 Task: Find connections with filter location Rauma with filter topic #Workfromhomewith filter profile language French with filter current company Pharma Job Portal with filter school UKA TARSADIA UNIVERSITY with filter industry Transportation Programs with filter service category Immigration Law with filter keywords title CNA
Action: Mouse moved to (271, 213)
Screenshot: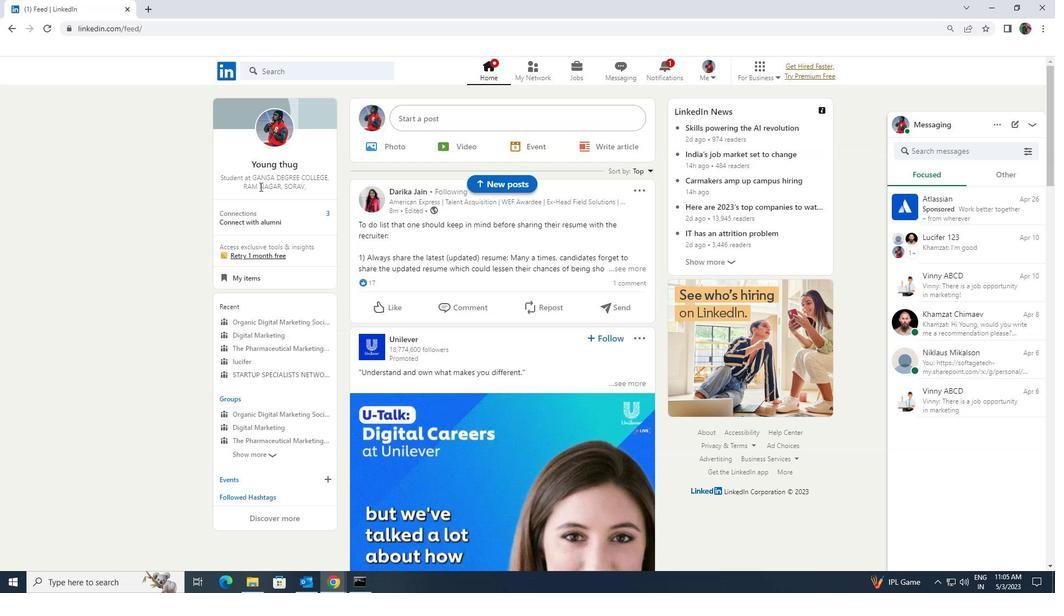 
Action: Mouse pressed left at (271, 213)
Screenshot: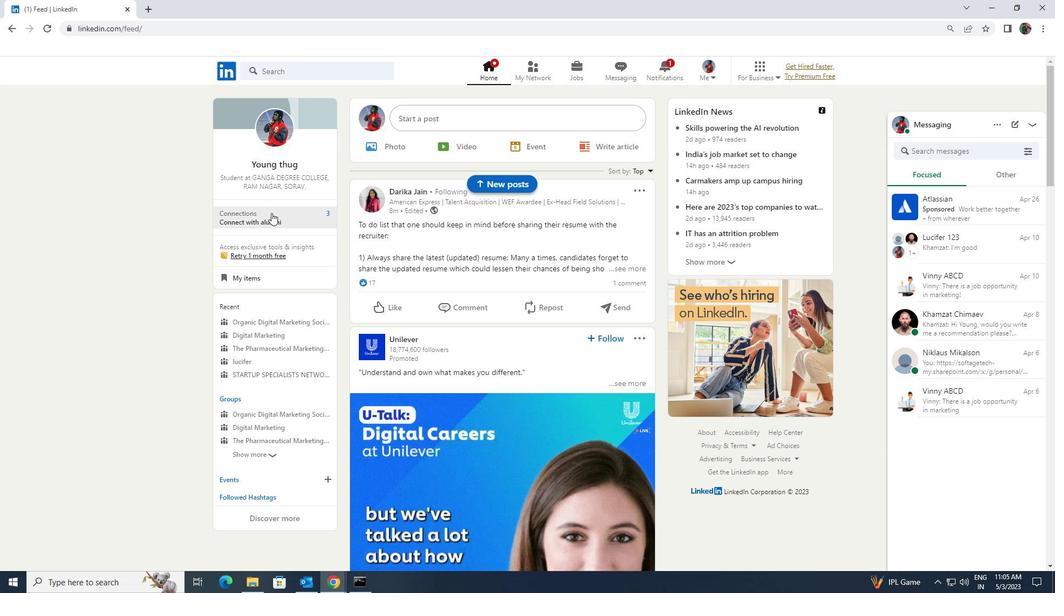 
Action: Mouse moved to (299, 130)
Screenshot: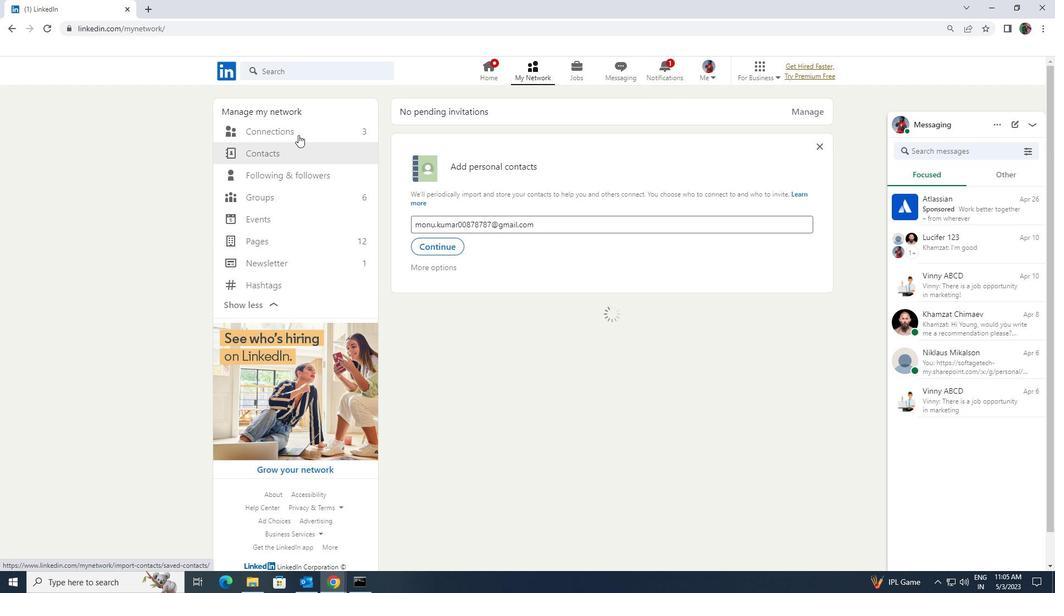 
Action: Mouse pressed left at (299, 130)
Screenshot: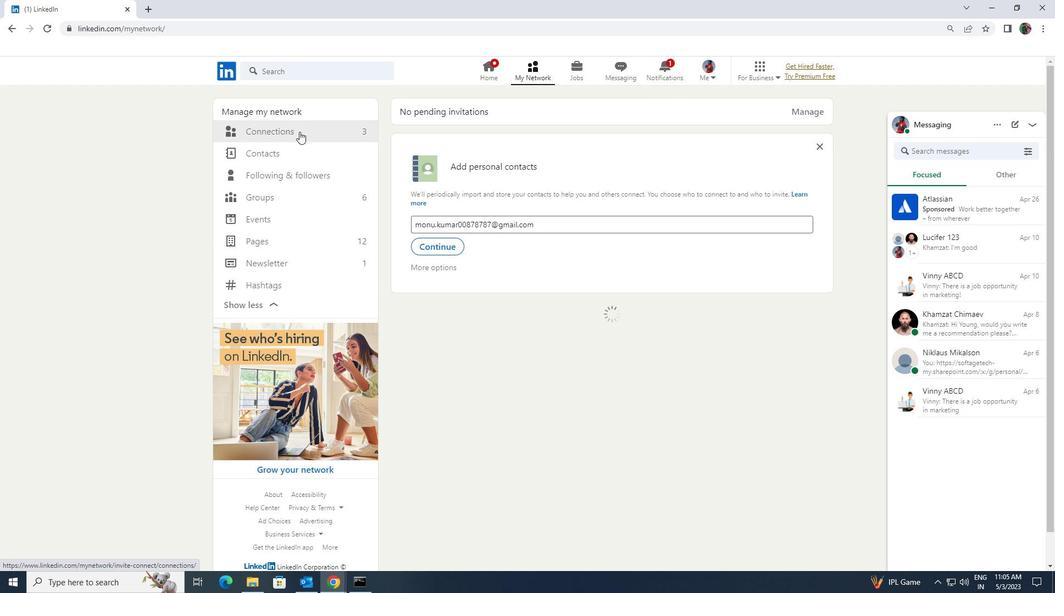 
Action: Mouse moved to (588, 135)
Screenshot: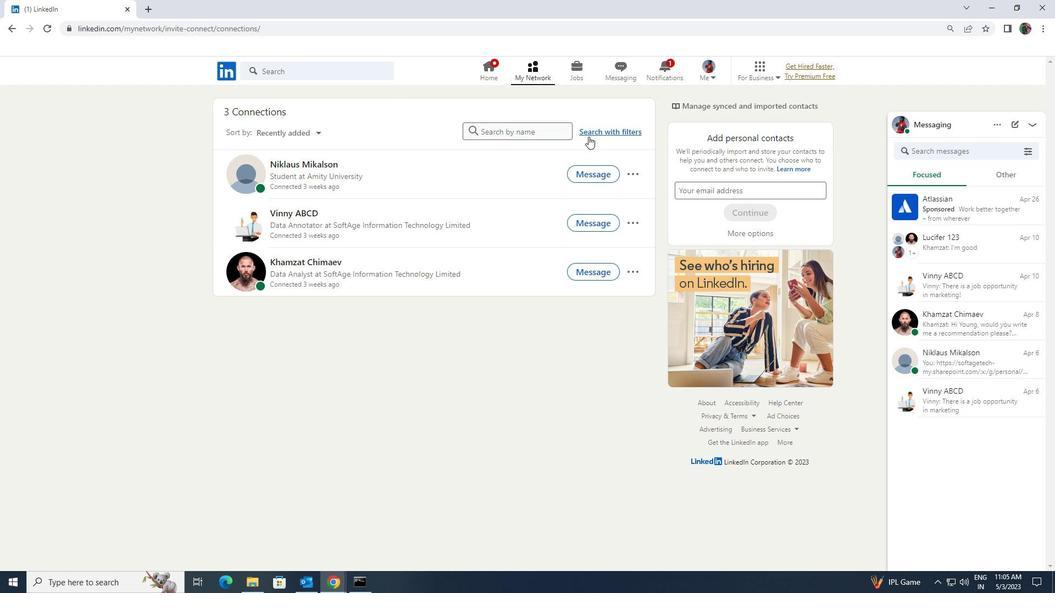 
Action: Mouse pressed left at (588, 135)
Screenshot: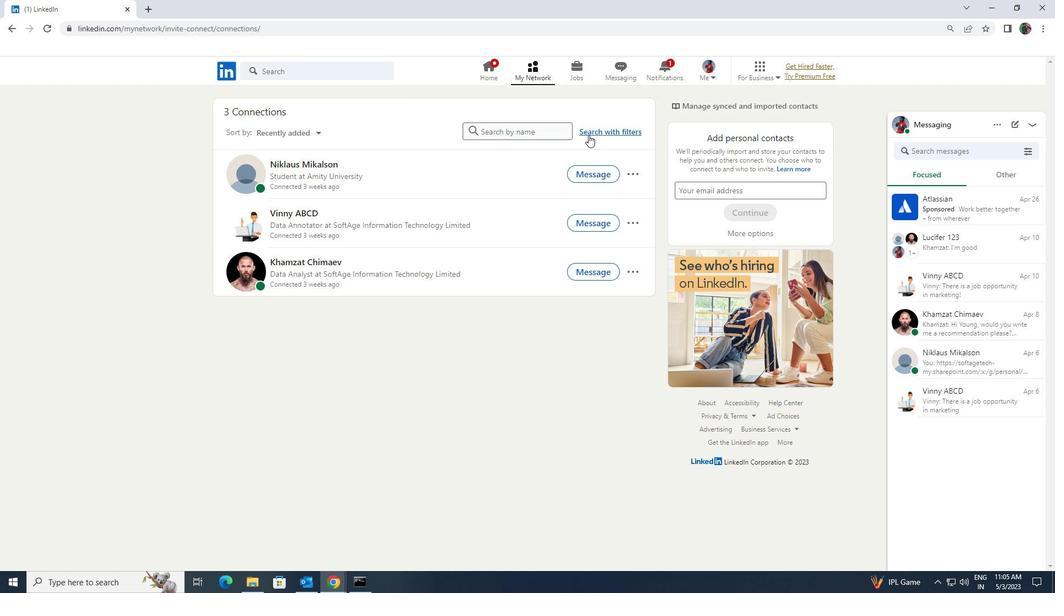 
Action: Mouse moved to (568, 104)
Screenshot: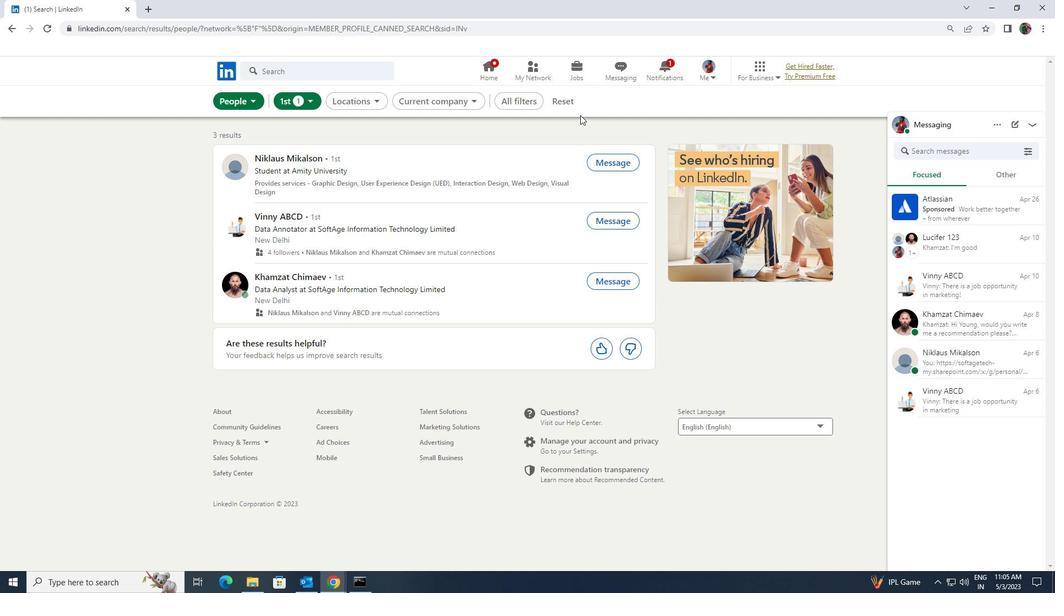 
Action: Mouse pressed left at (568, 104)
Screenshot: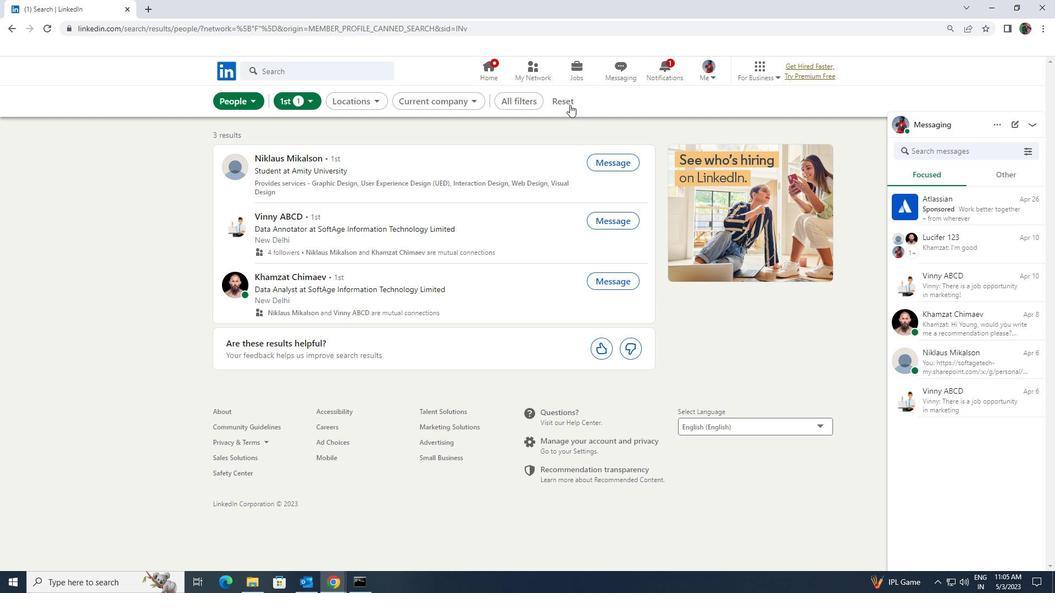 
Action: Mouse moved to (551, 101)
Screenshot: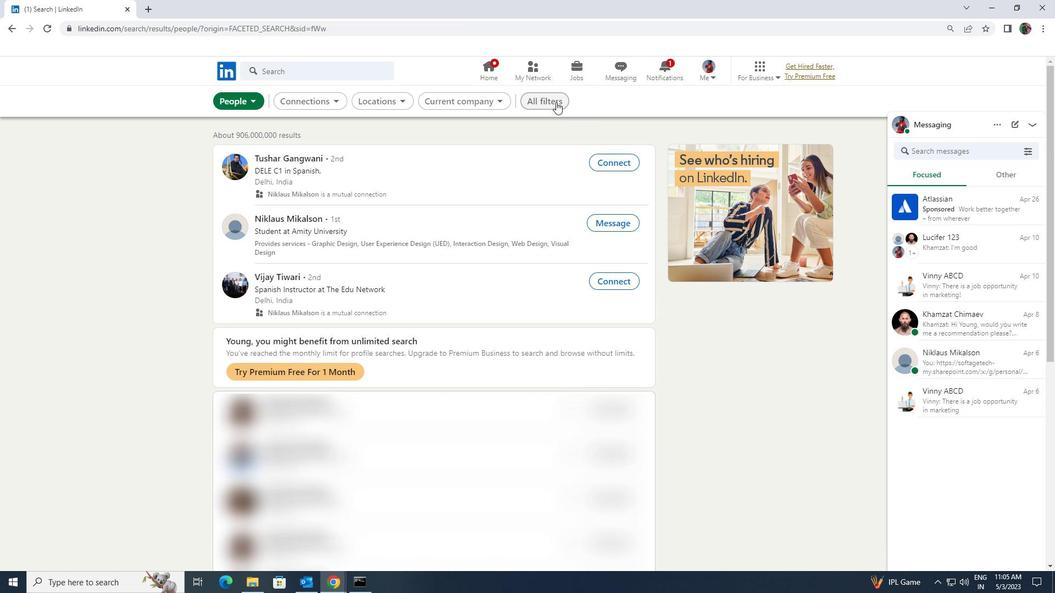 
Action: Mouse pressed left at (551, 101)
Screenshot: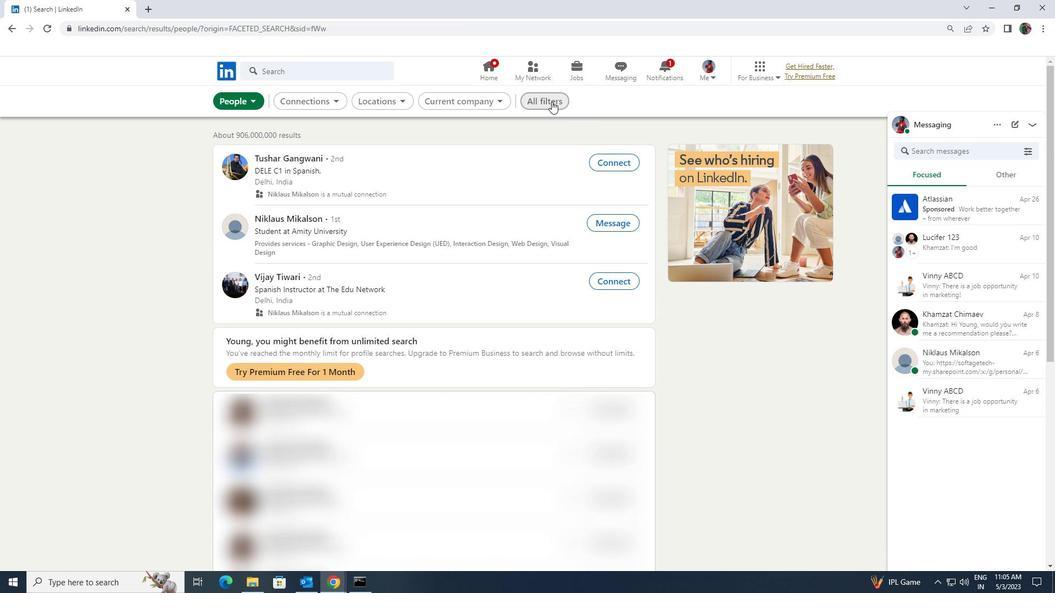 
Action: Mouse moved to (921, 436)
Screenshot: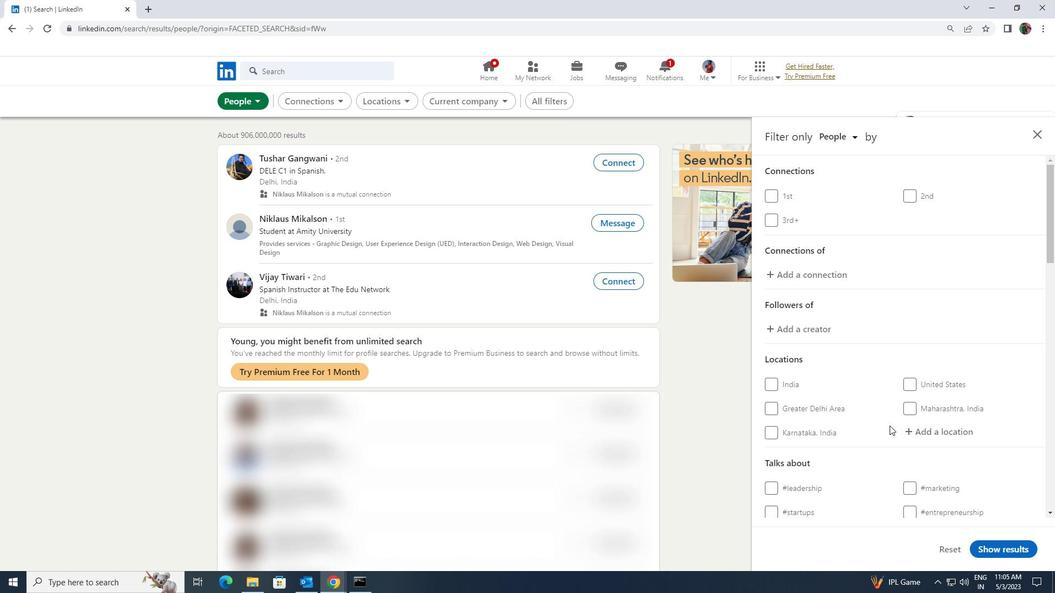 
Action: Mouse pressed left at (921, 436)
Screenshot: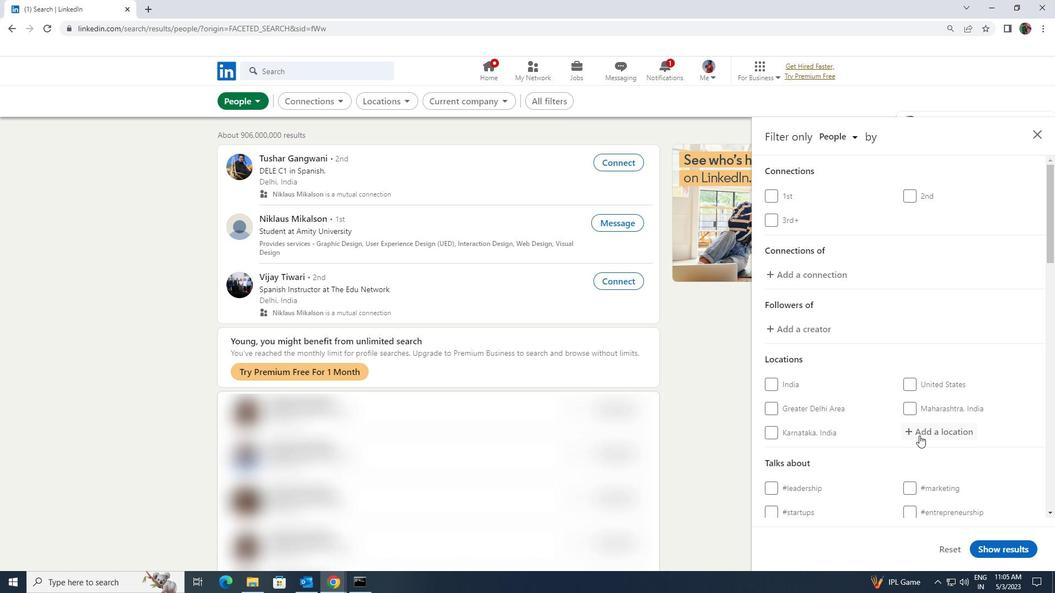 
Action: Key pressed <Key.shift><Key.shift>RAUMA
Screenshot: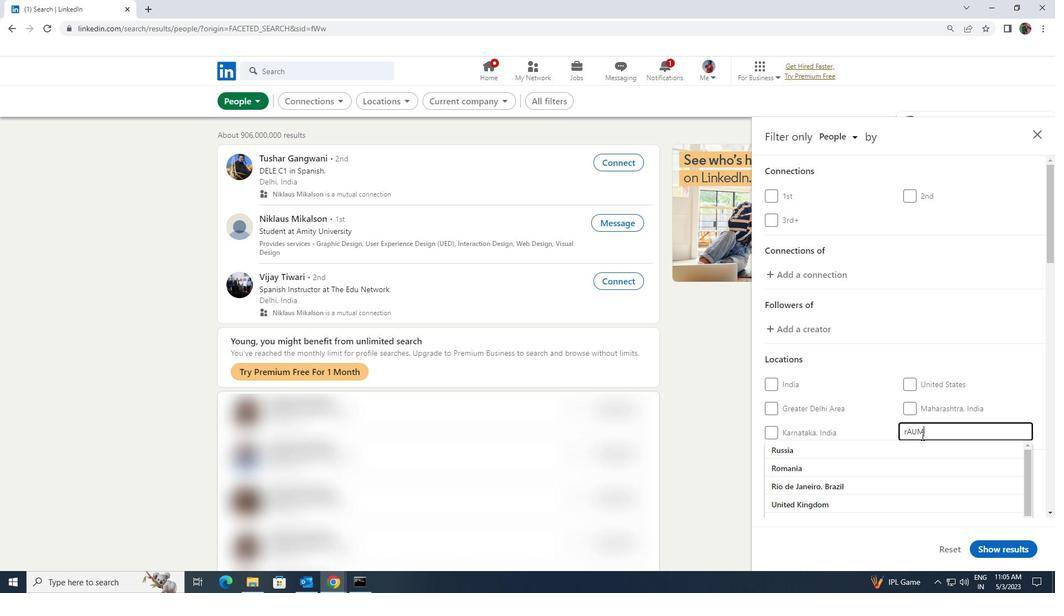 
Action: Mouse moved to (918, 444)
Screenshot: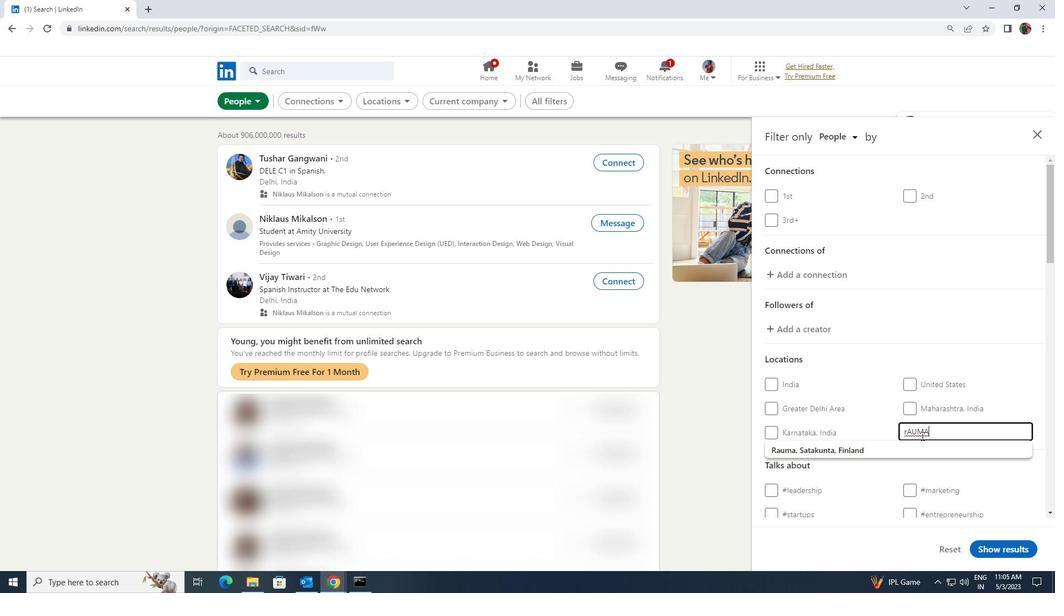 
Action: Mouse pressed left at (918, 444)
Screenshot: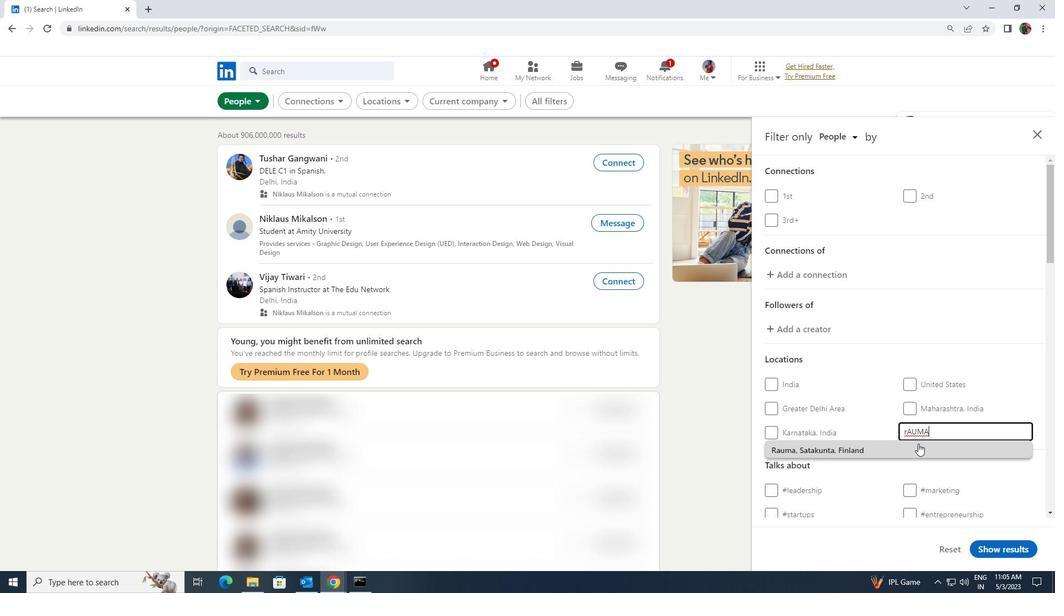 
Action: Mouse scrolled (918, 443) with delta (0, 0)
Screenshot: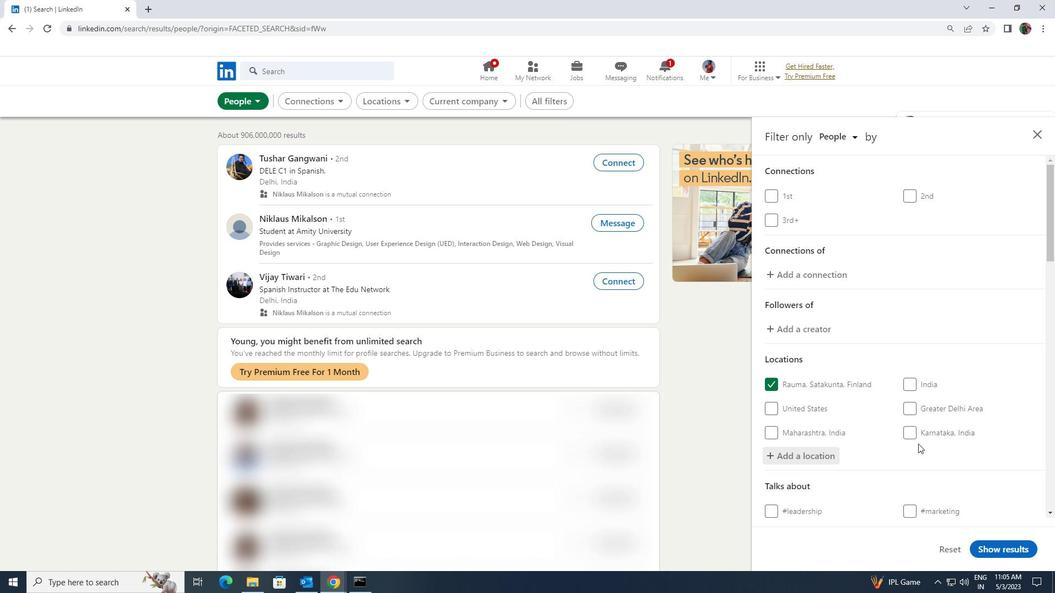 
Action: Mouse scrolled (918, 443) with delta (0, 0)
Screenshot: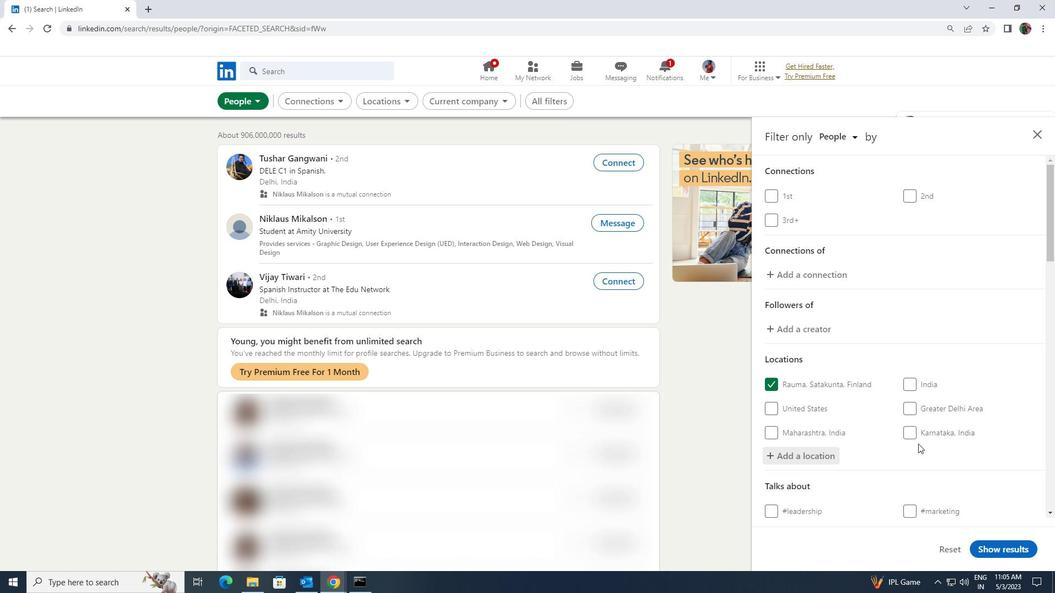 
Action: Mouse moved to (917, 444)
Screenshot: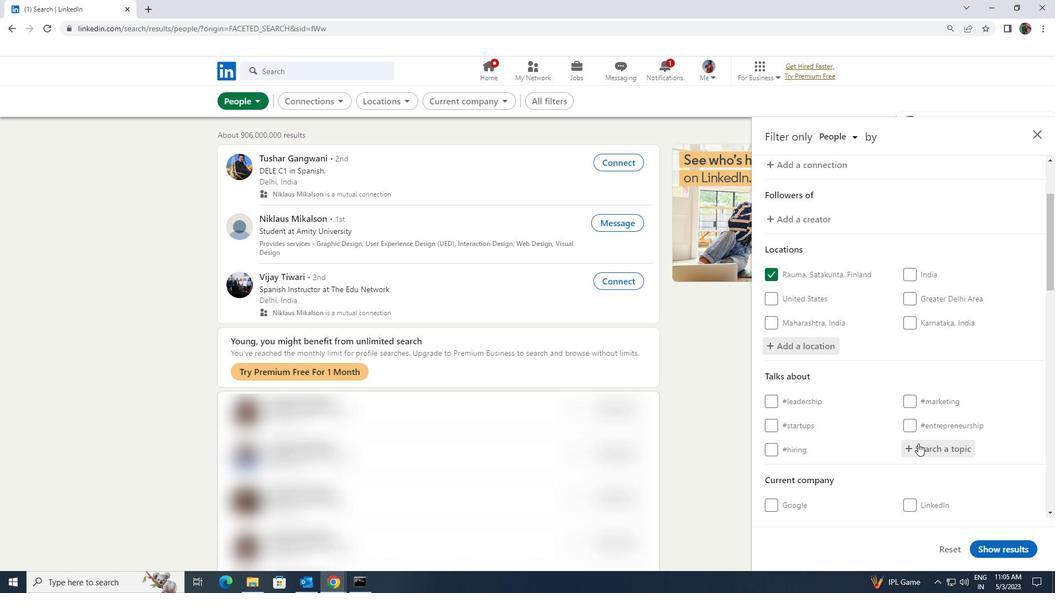 
Action: Mouse pressed left at (917, 444)
Screenshot: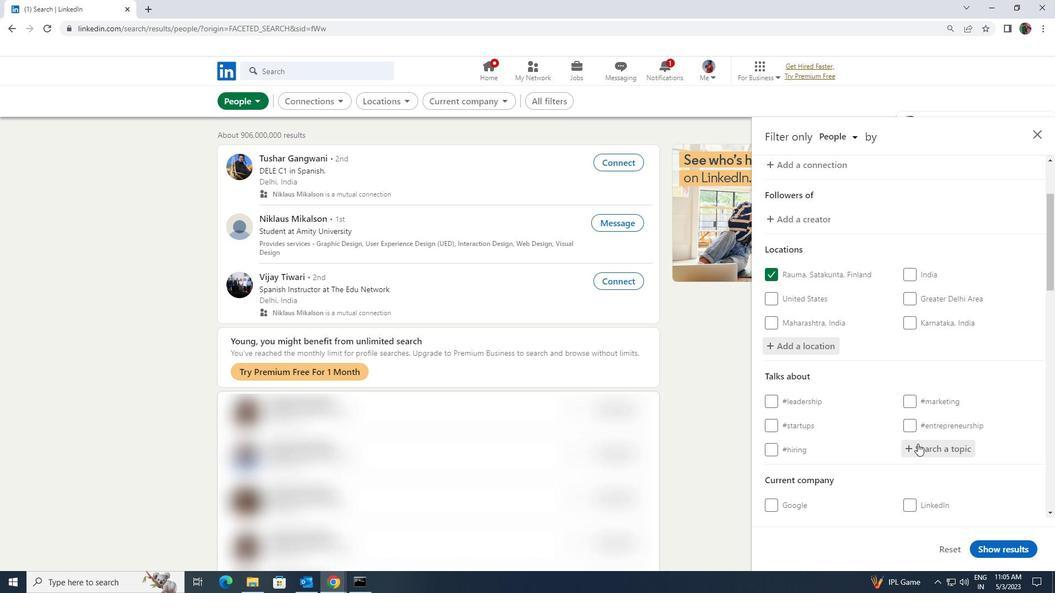 
Action: Key pressed <Key.caps_lock><Key.shift><Key.shift><Key.shift><Key.shift><Key.shift>WORKHO<Key.backspace><Key.backspace>FROM
Screenshot: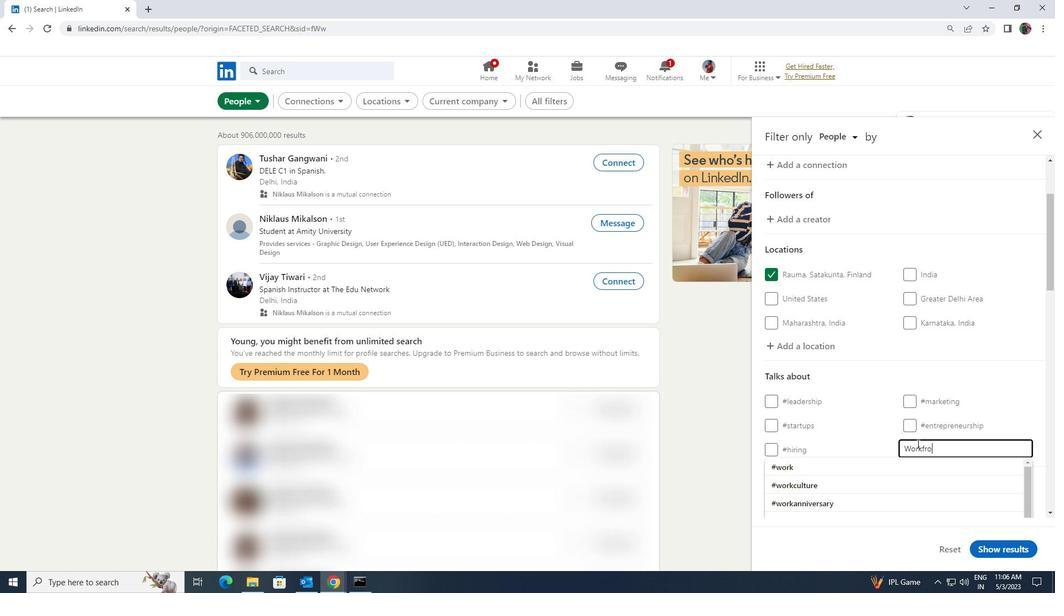 
Action: Mouse moved to (889, 473)
Screenshot: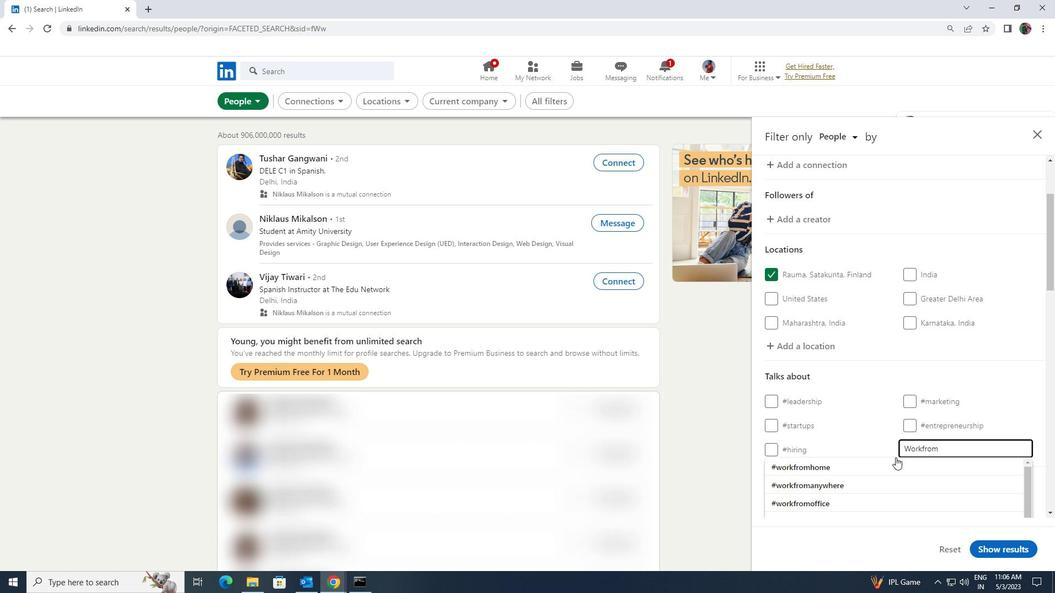 
Action: Mouse pressed left at (889, 473)
Screenshot: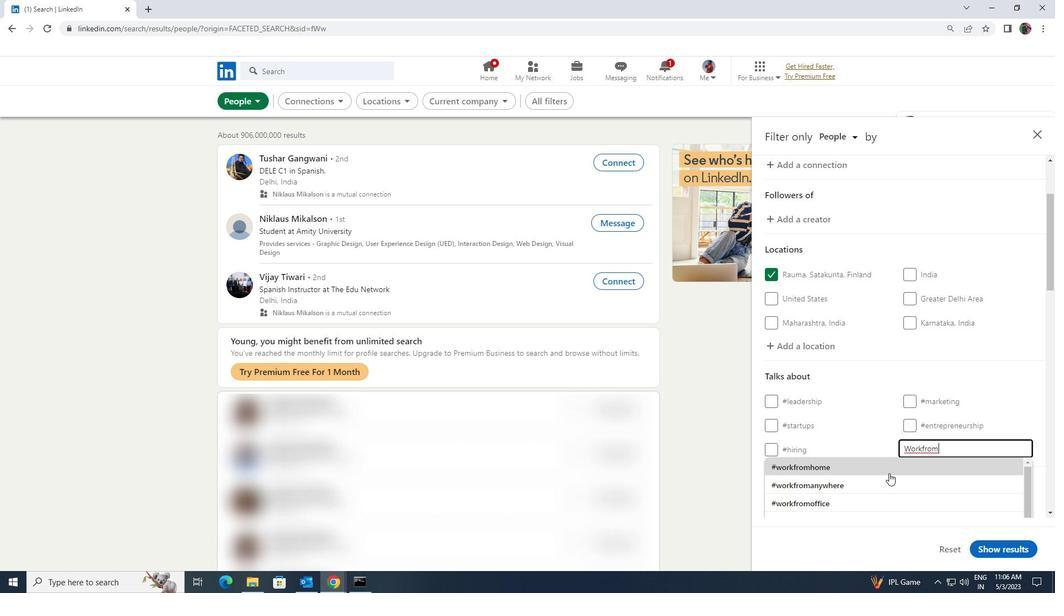 
Action: Mouse scrolled (889, 473) with delta (0, 0)
Screenshot: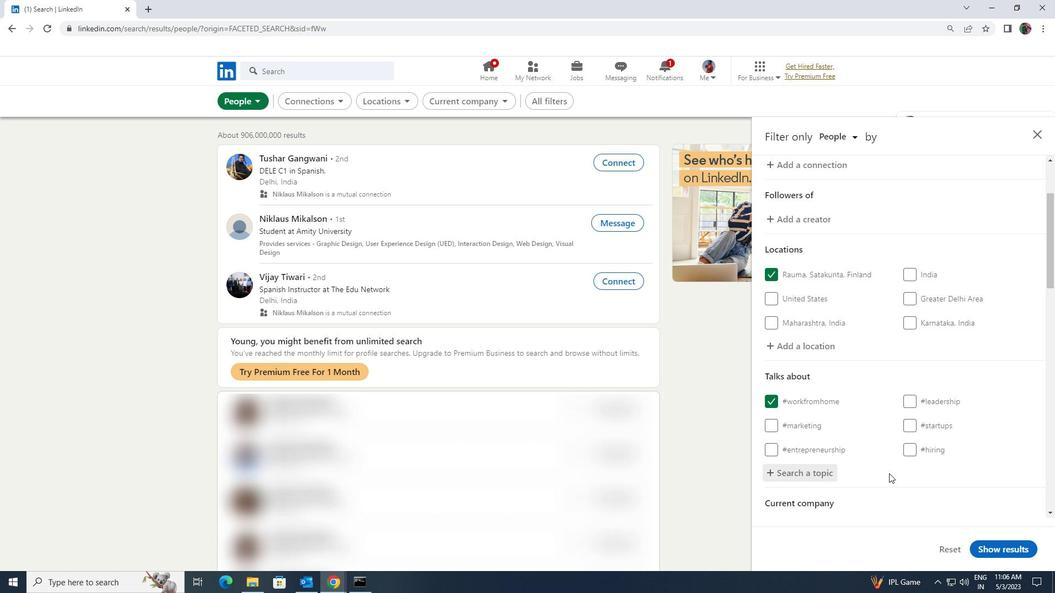 
Action: Mouse scrolled (889, 473) with delta (0, 0)
Screenshot: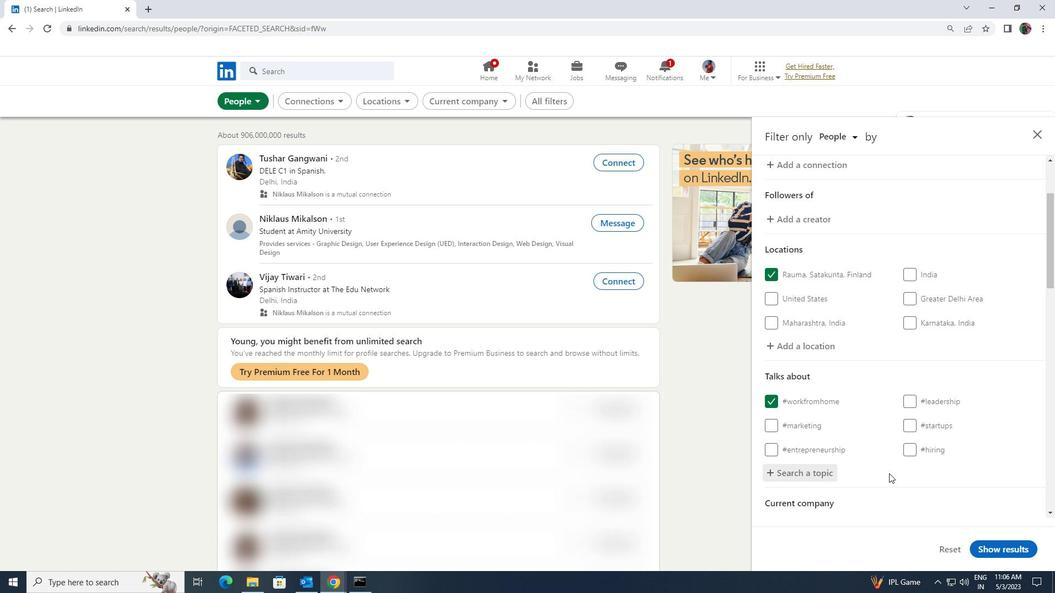
Action: Mouse scrolled (889, 473) with delta (0, 0)
Screenshot: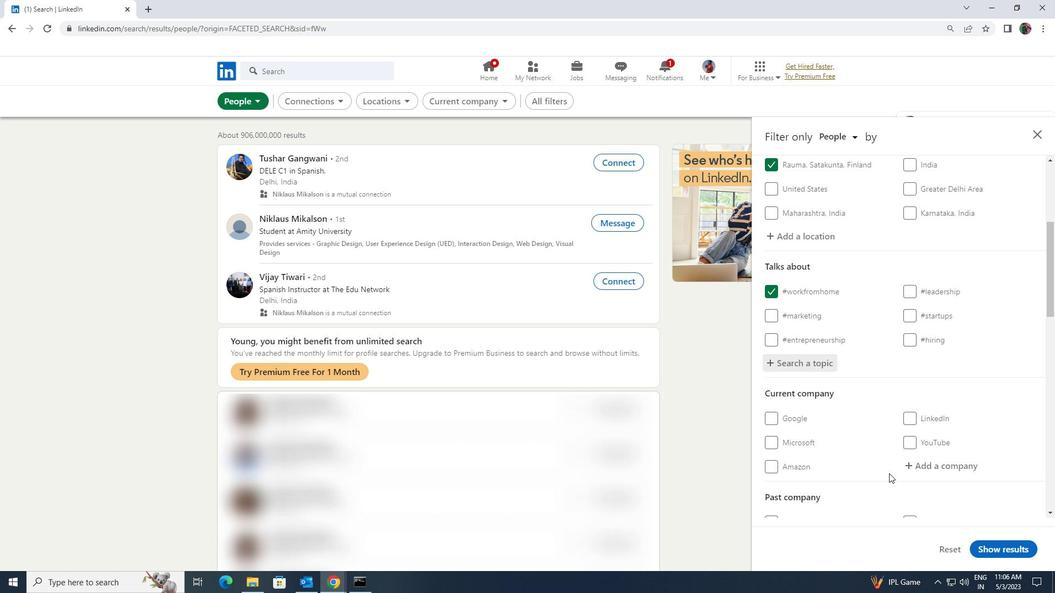 
Action: Mouse scrolled (889, 473) with delta (0, 0)
Screenshot: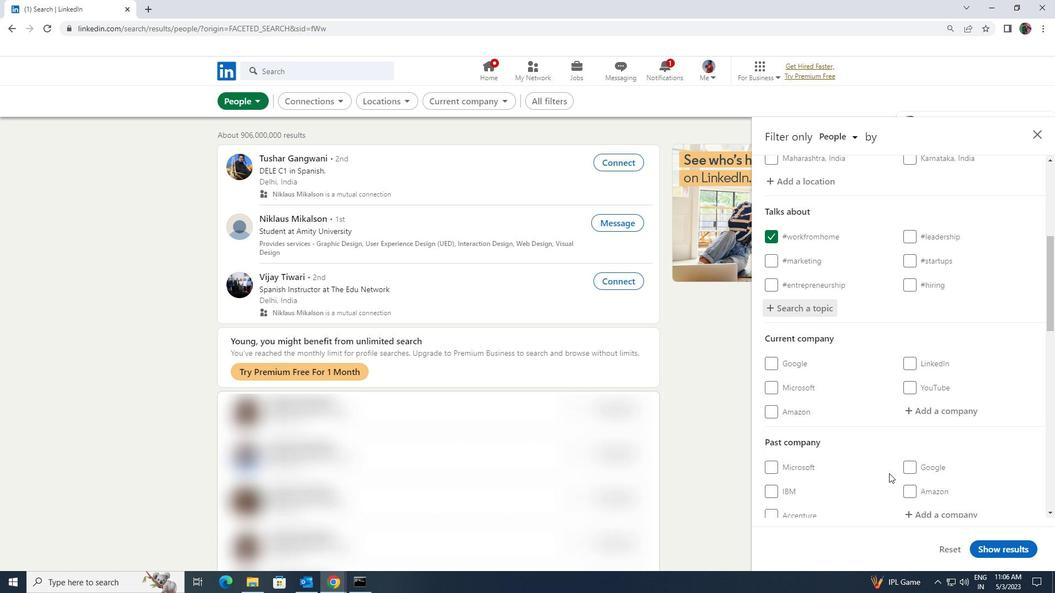
Action: Mouse scrolled (889, 473) with delta (0, 0)
Screenshot: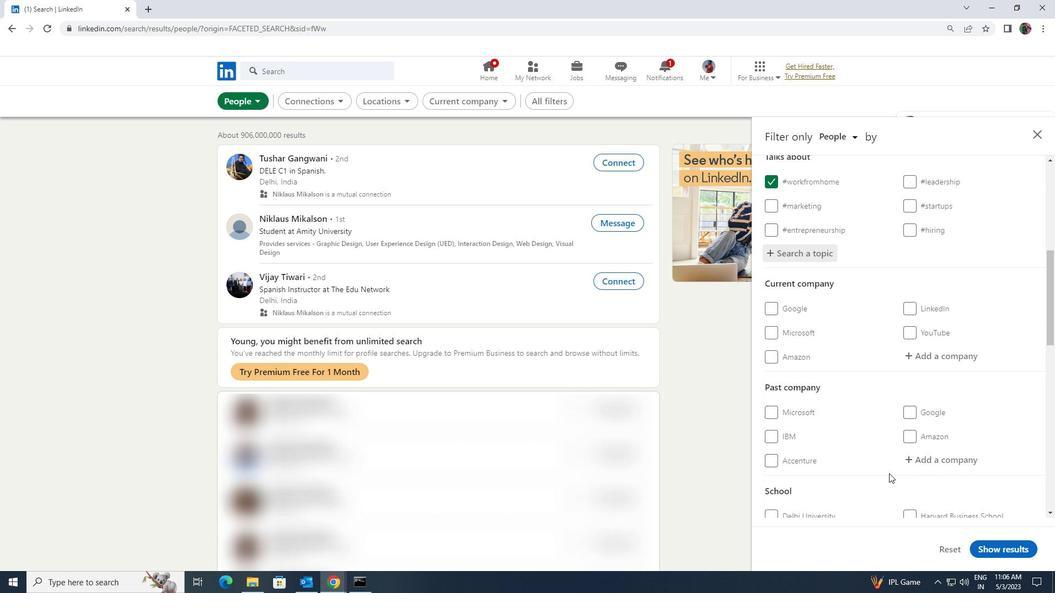 
Action: Mouse scrolled (889, 473) with delta (0, 0)
Screenshot: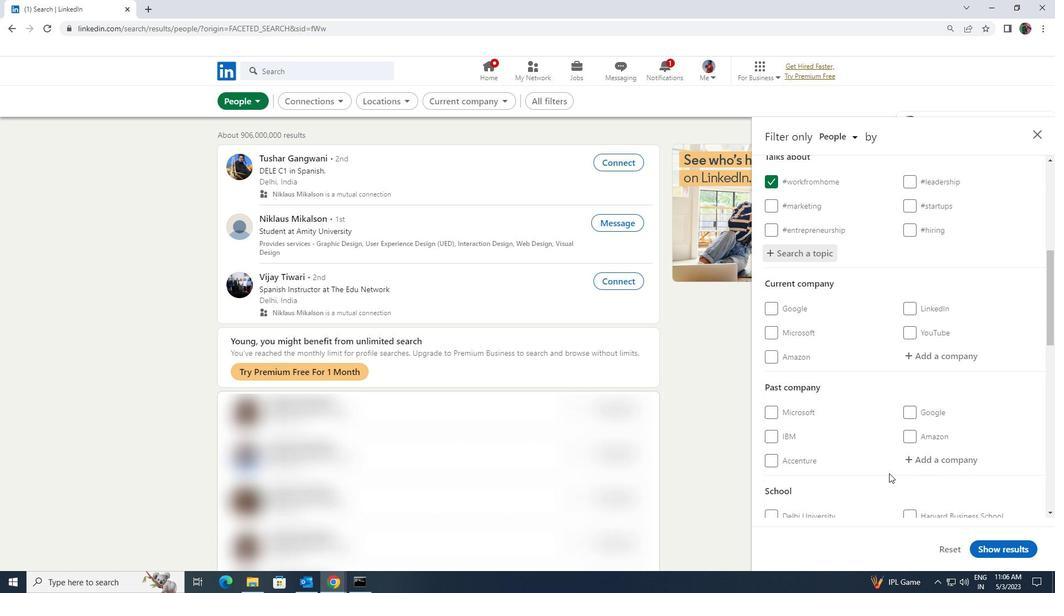 
Action: Mouse scrolled (889, 473) with delta (0, 0)
Screenshot: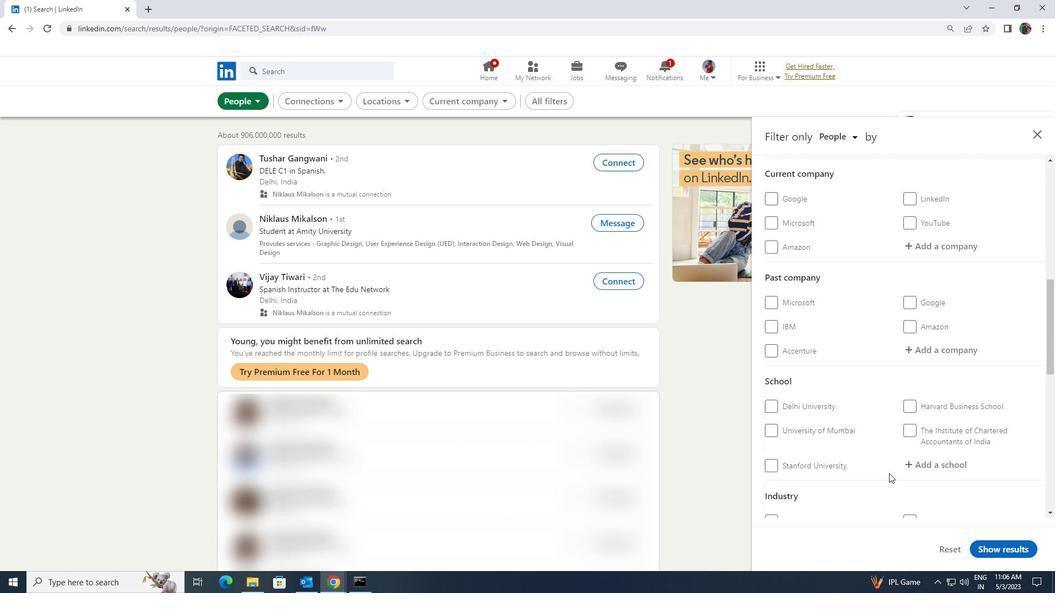 
Action: Mouse scrolled (889, 473) with delta (0, 0)
Screenshot: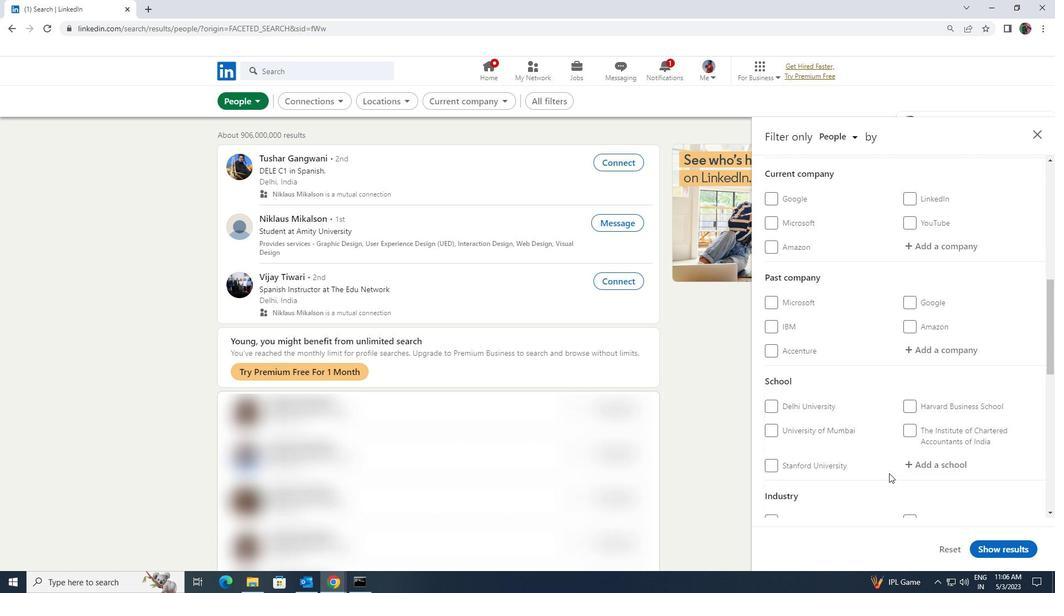
Action: Mouse scrolled (889, 473) with delta (0, 0)
Screenshot: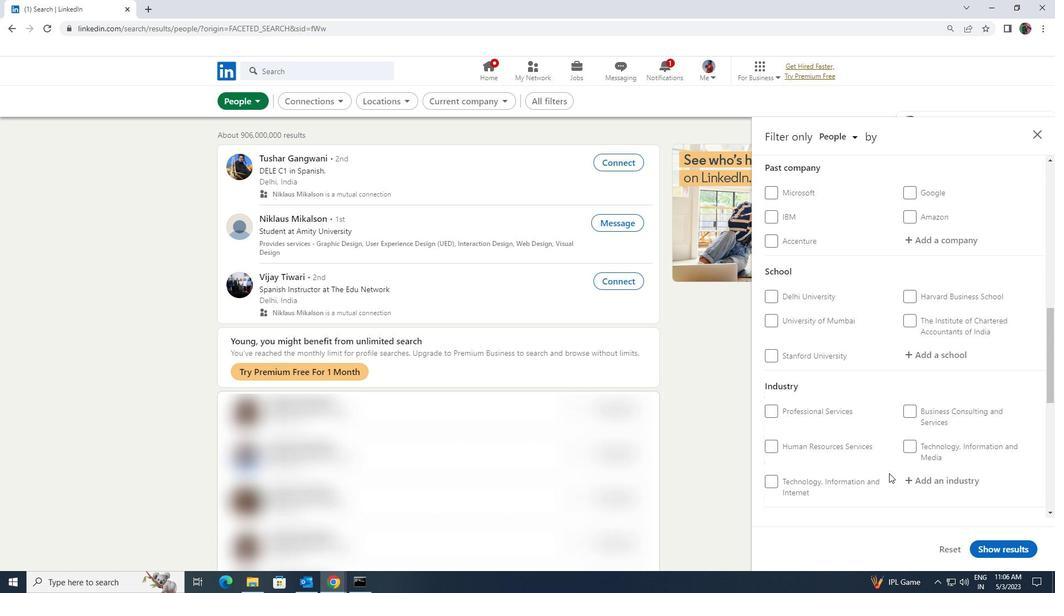 
Action: Mouse scrolled (889, 473) with delta (0, 0)
Screenshot: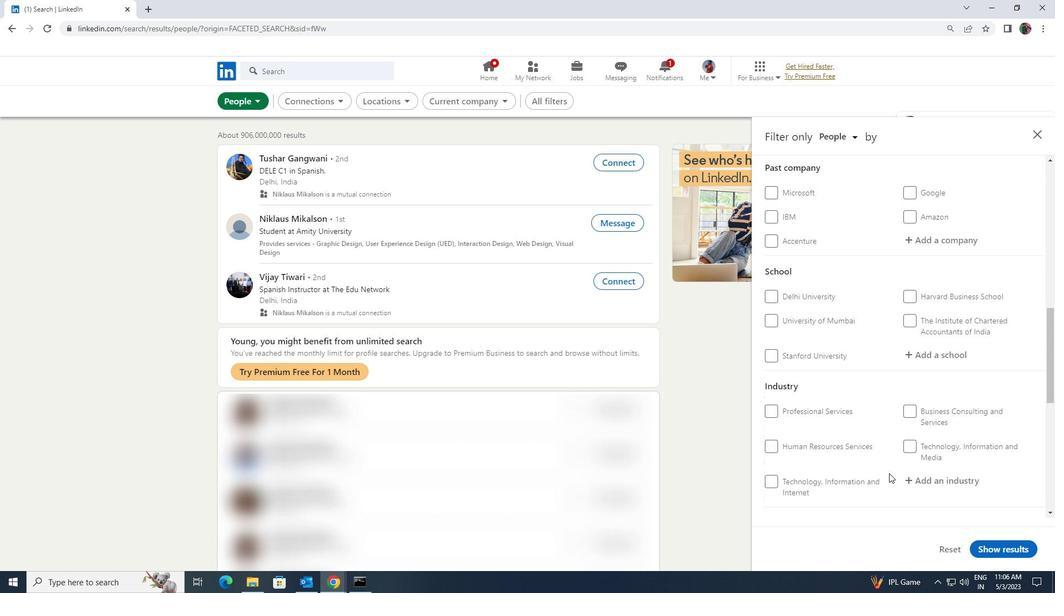 
Action: Mouse moved to (907, 438)
Screenshot: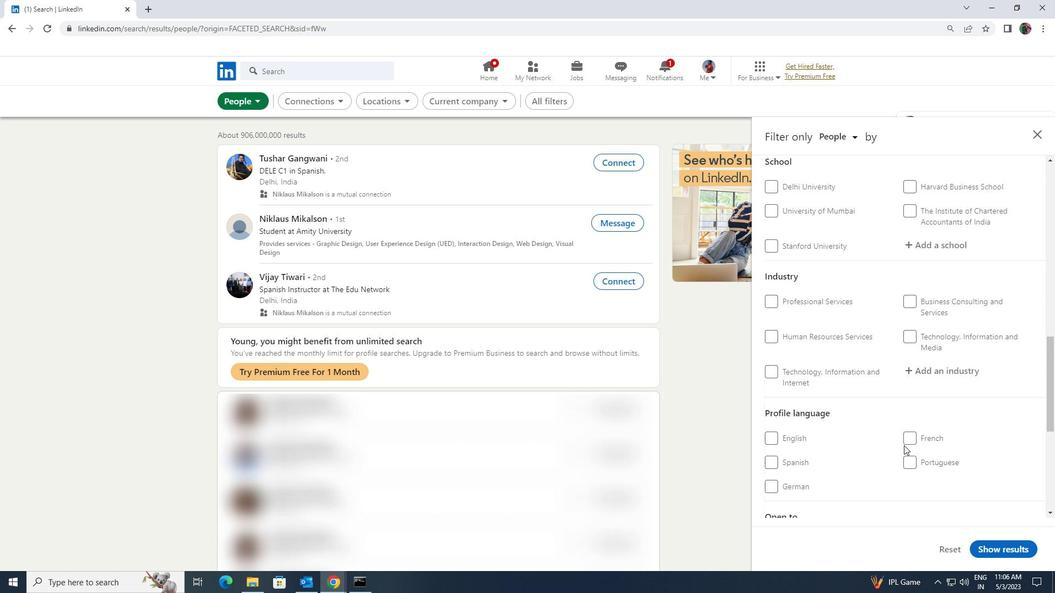 
Action: Mouse pressed left at (907, 438)
Screenshot: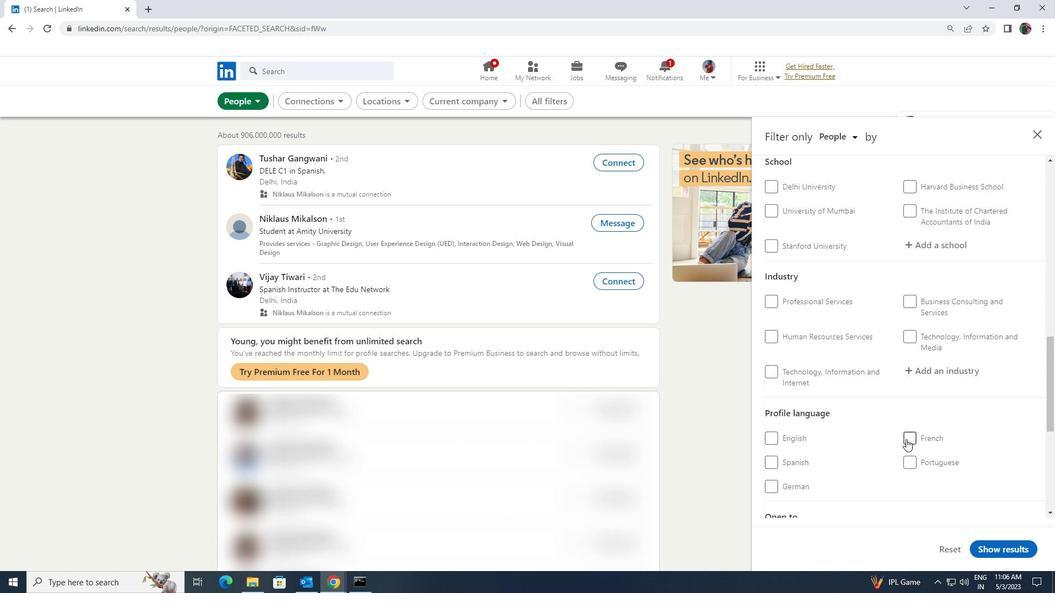 
Action: Mouse scrolled (907, 438) with delta (0, 0)
Screenshot: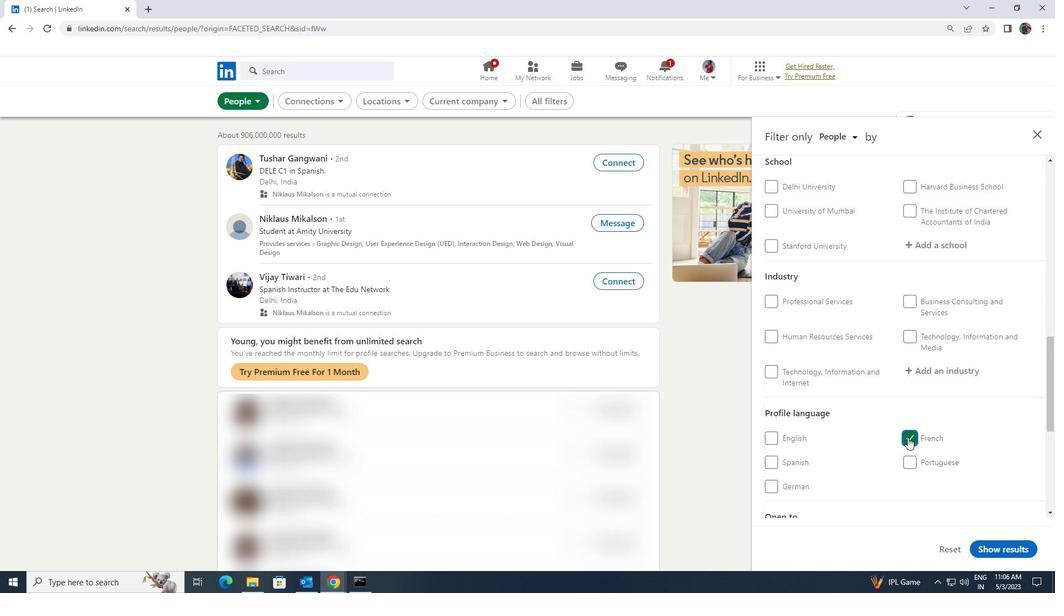 
Action: Mouse scrolled (907, 438) with delta (0, 0)
Screenshot: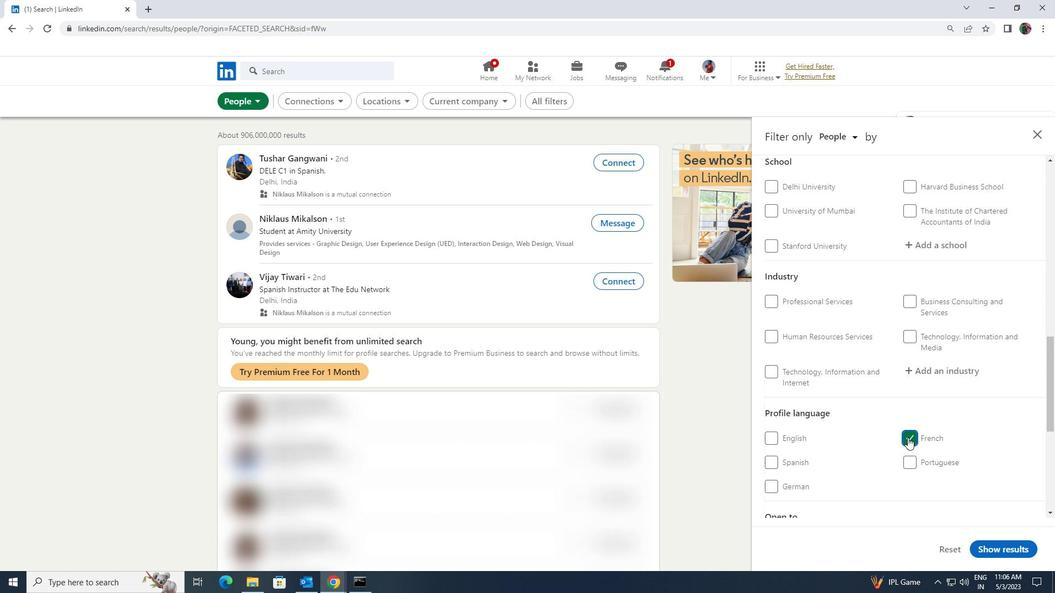 
Action: Mouse scrolled (907, 438) with delta (0, 0)
Screenshot: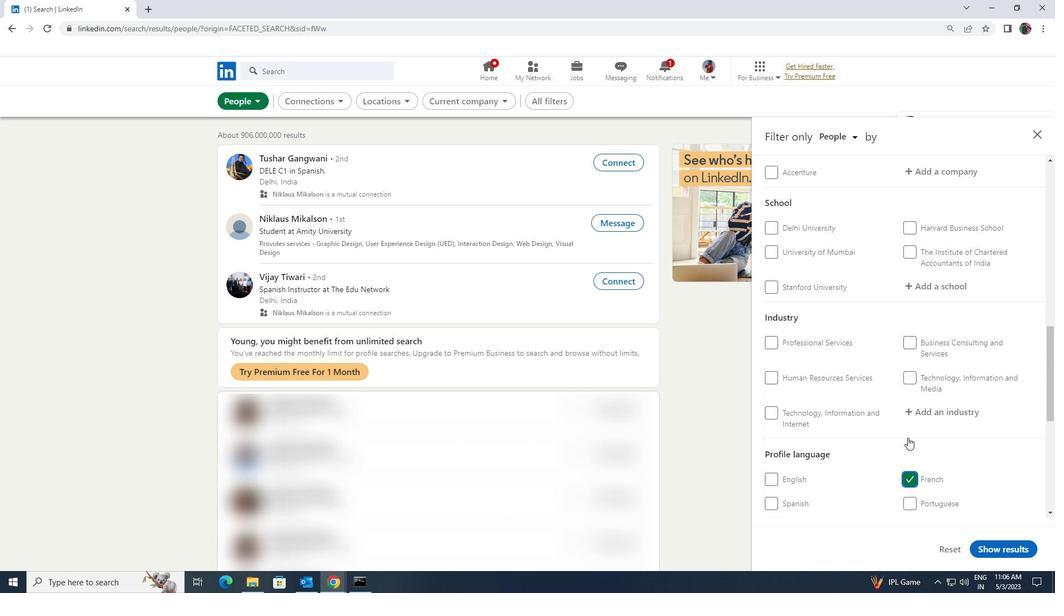 
Action: Mouse scrolled (907, 438) with delta (0, 0)
Screenshot: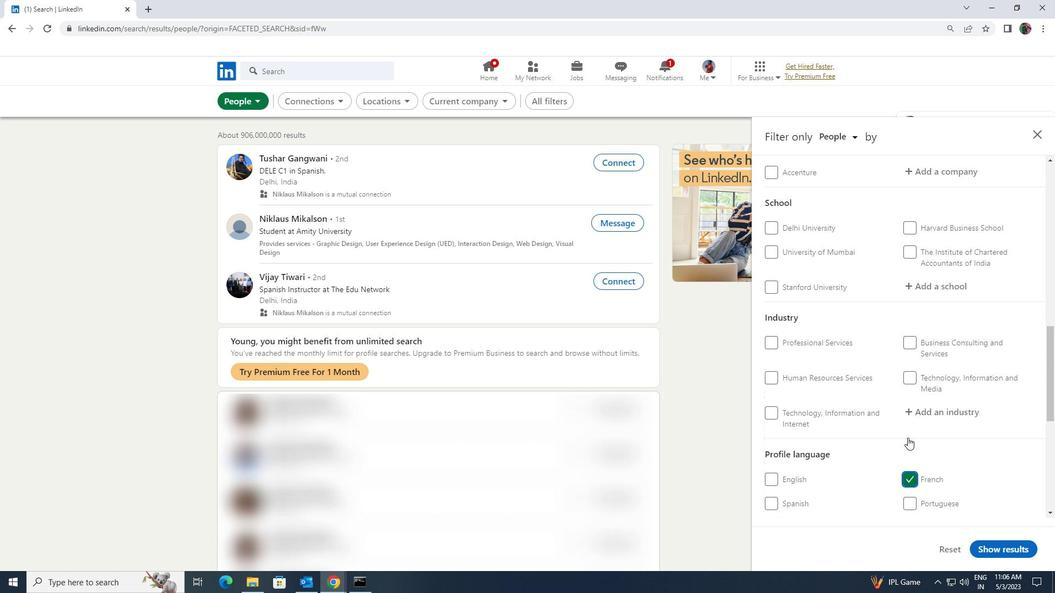 
Action: Mouse moved to (907, 438)
Screenshot: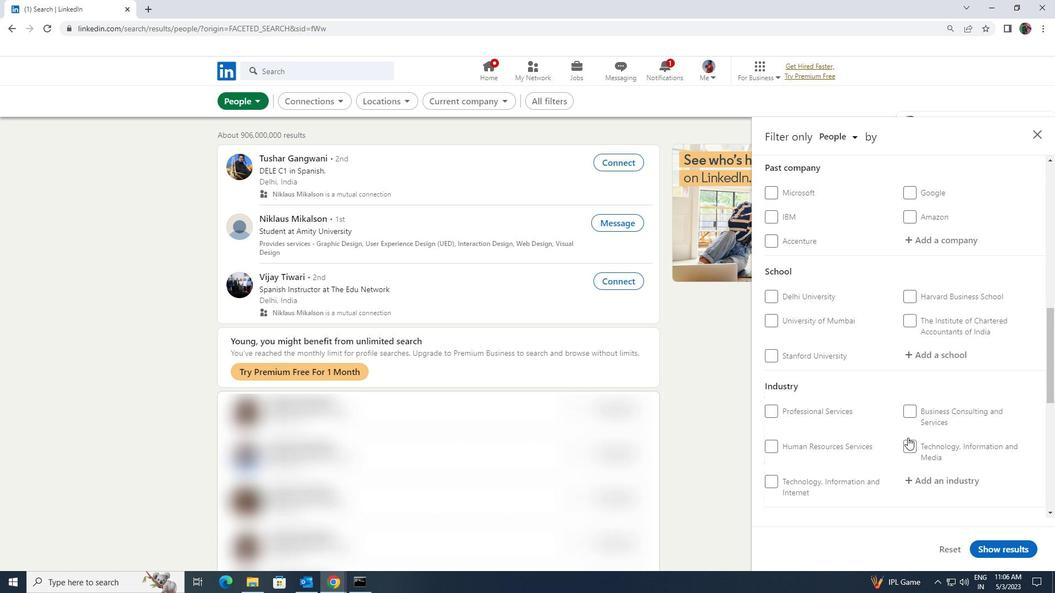 
Action: Mouse scrolled (907, 438) with delta (0, 0)
Screenshot: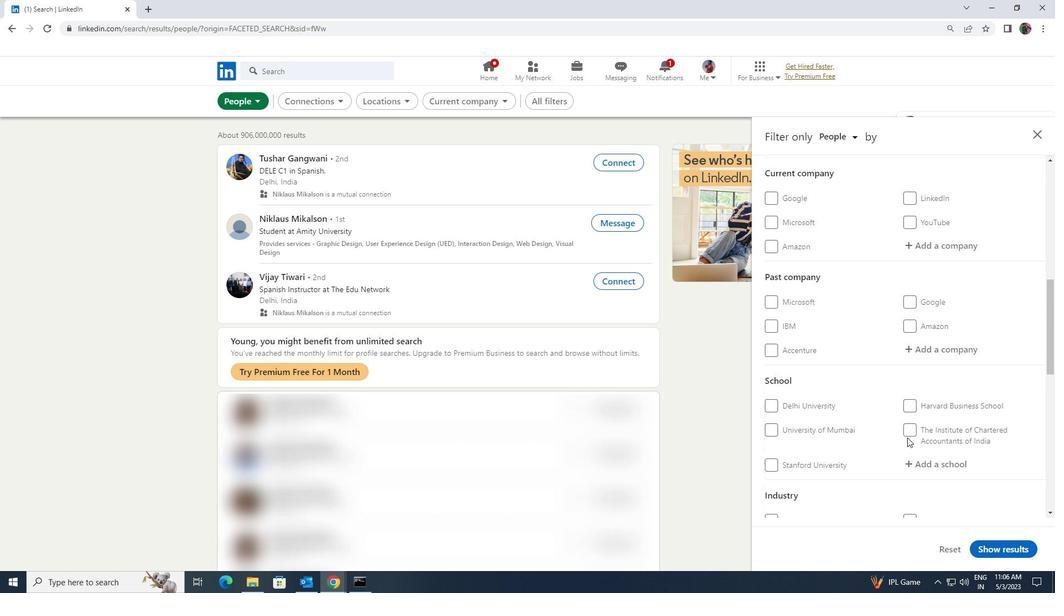 
Action: Mouse scrolled (907, 438) with delta (0, 0)
Screenshot: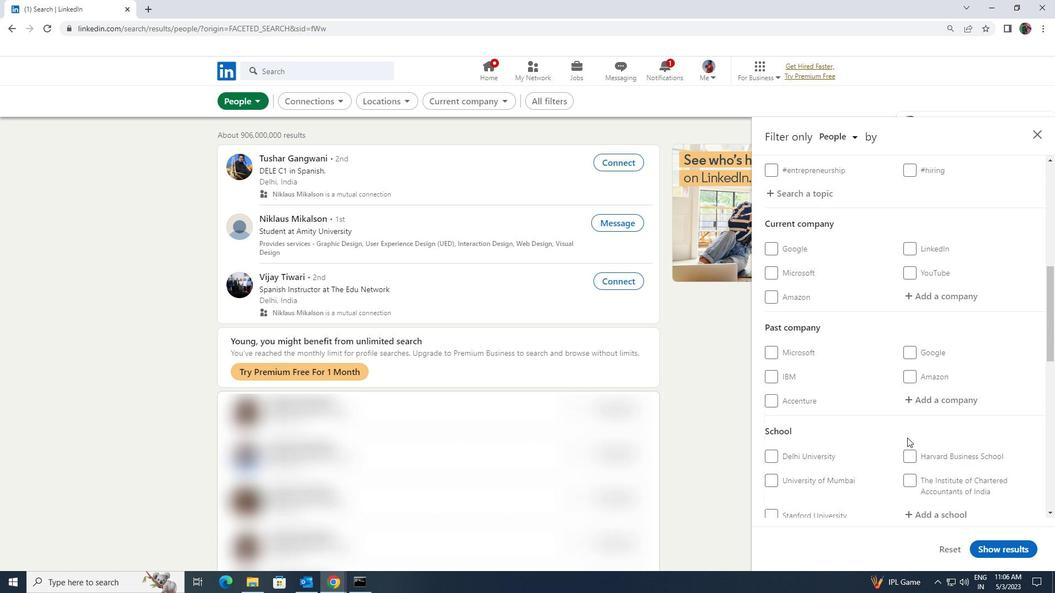 
Action: Mouse scrolled (907, 438) with delta (0, 0)
Screenshot: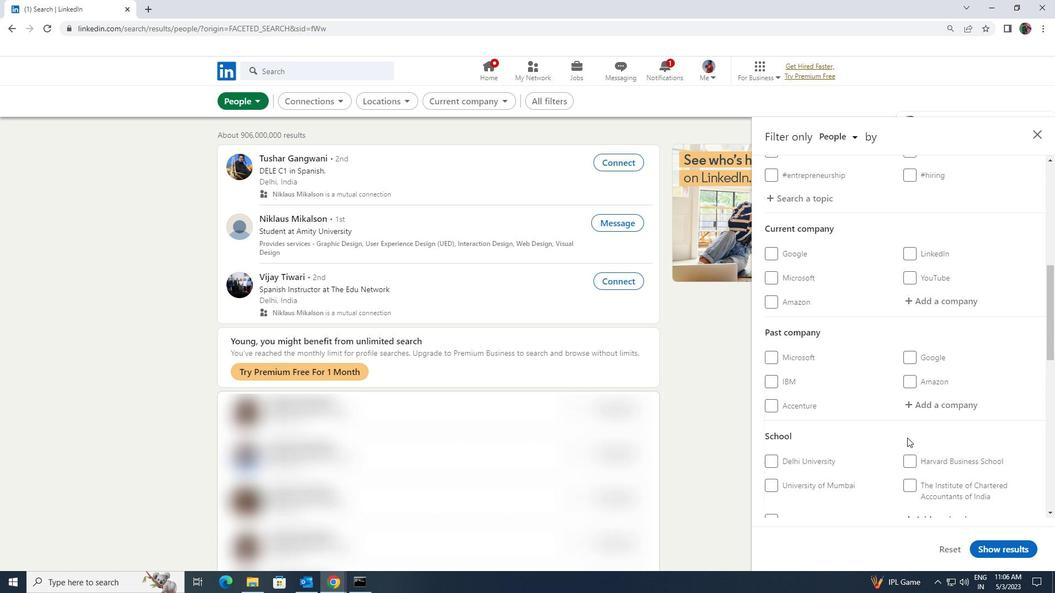 
Action: Mouse moved to (920, 412)
Screenshot: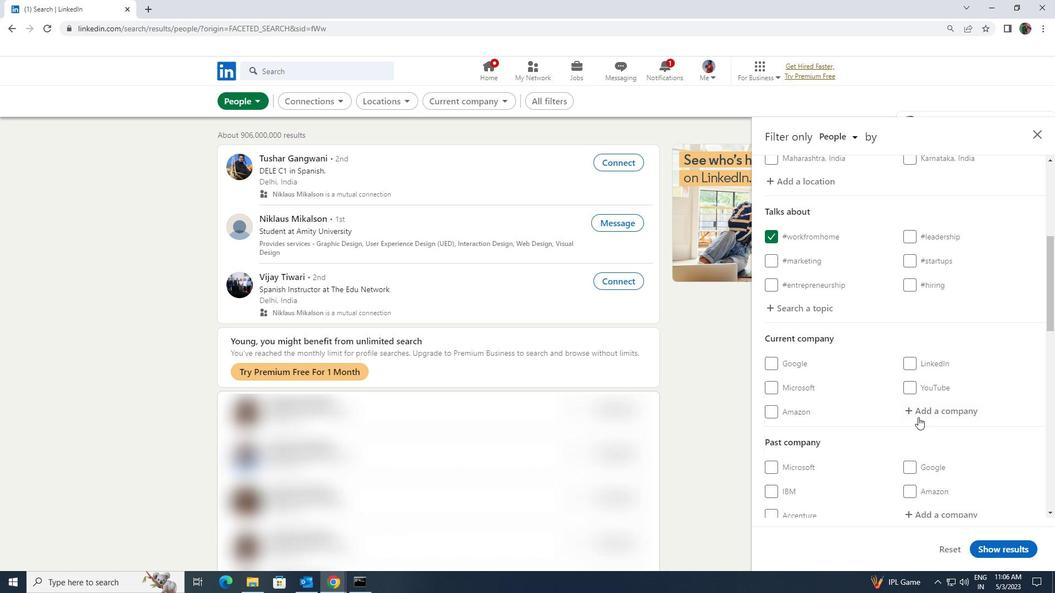 
Action: Mouse pressed left at (920, 412)
Screenshot: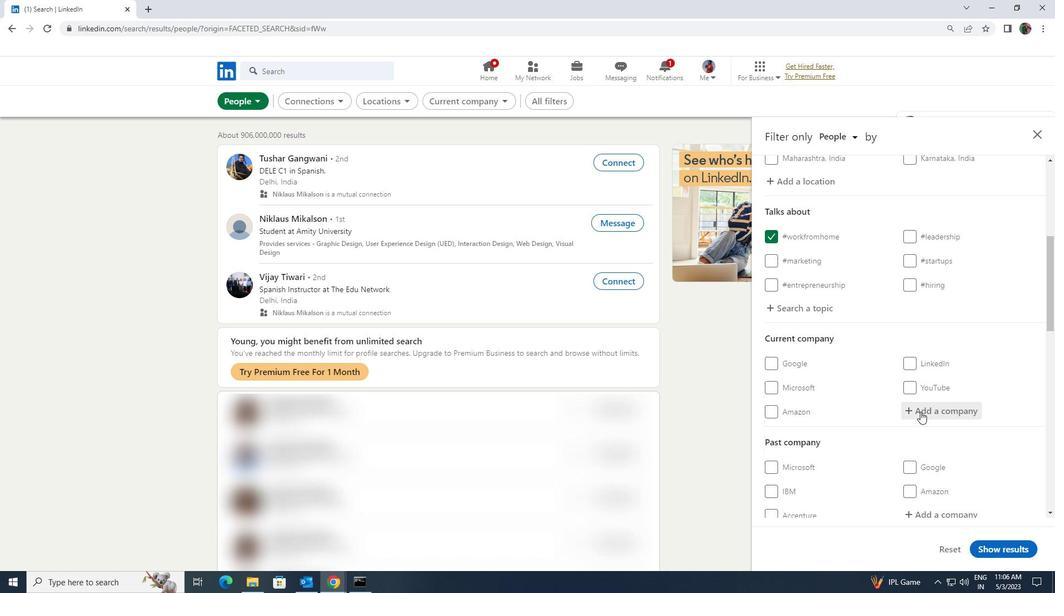 
Action: Key pressed <Key.shift>PHARMA<Key.space><Key.shift>JOB<Key.space>
Screenshot: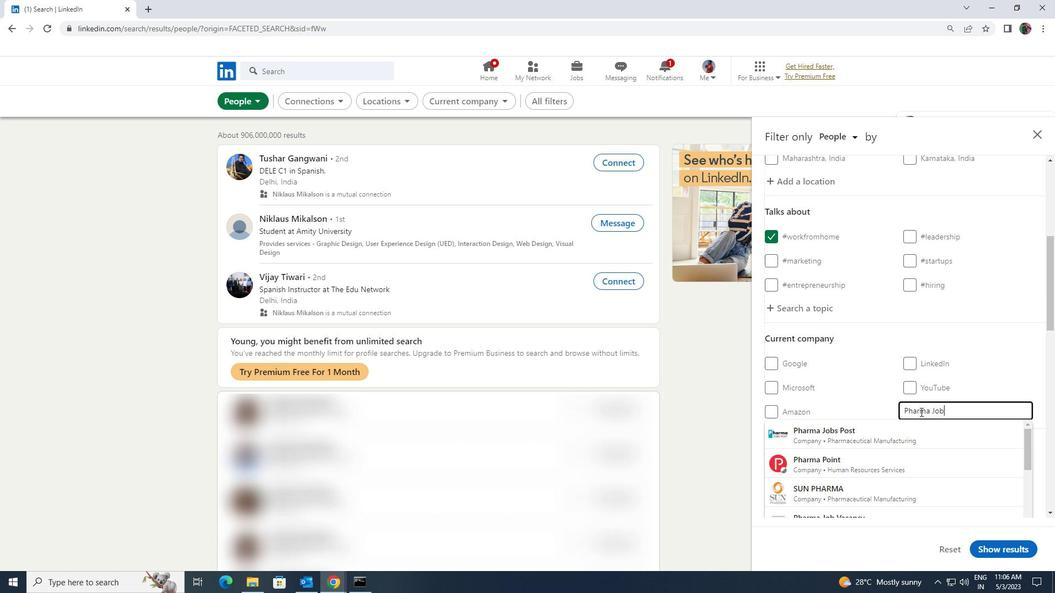 
Action: Mouse moved to (899, 463)
Screenshot: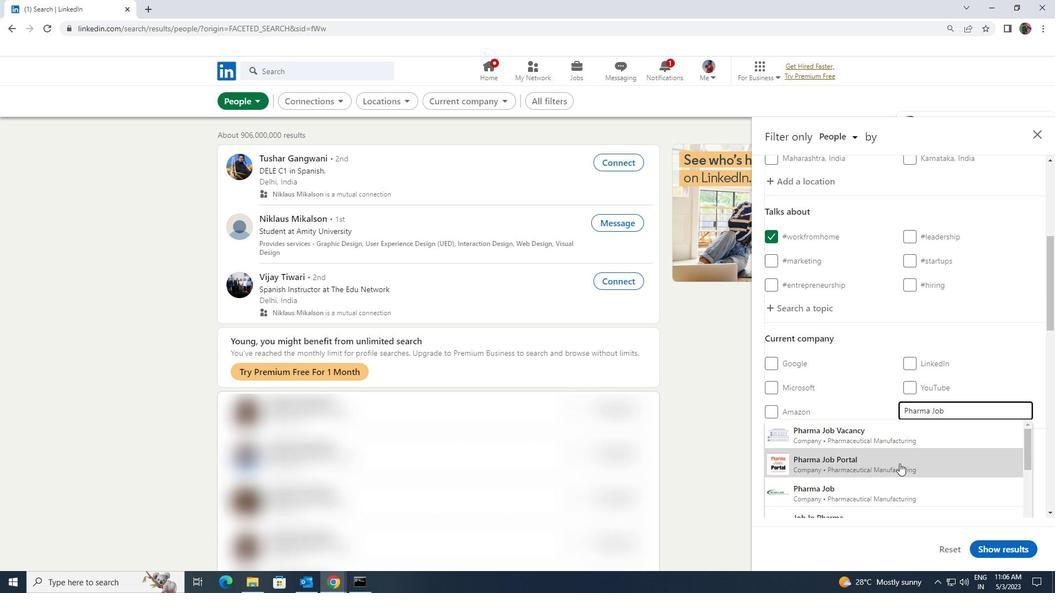 
Action: Mouse pressed left at (899, 463)
Screenshot: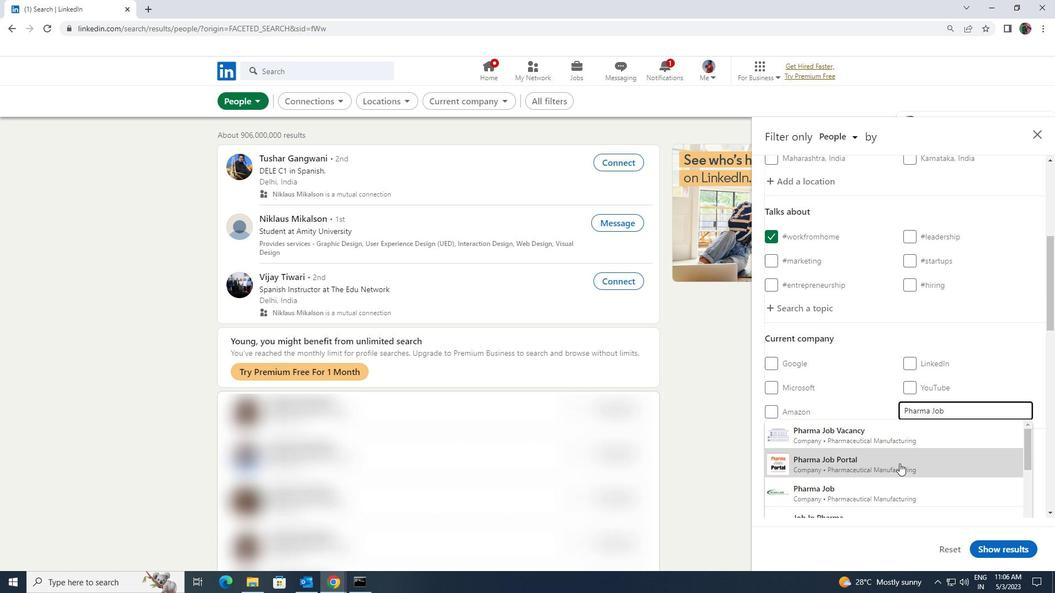 
Action: Mouse moved to (899, 463)
Screenshot: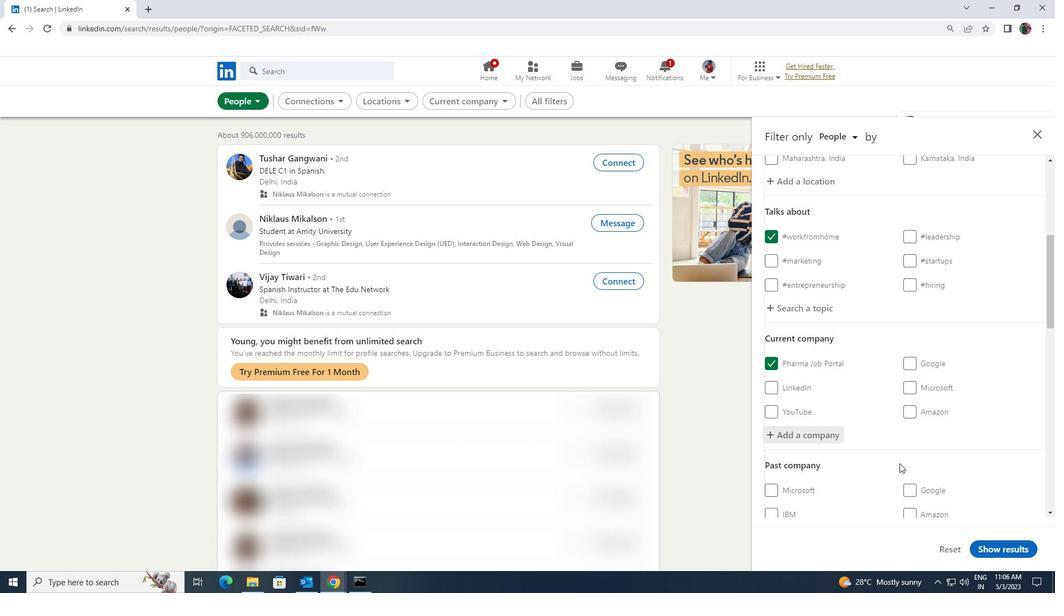 
Action: Mouse scrolled (899, 463) with delta (0, 0)
Screenshot: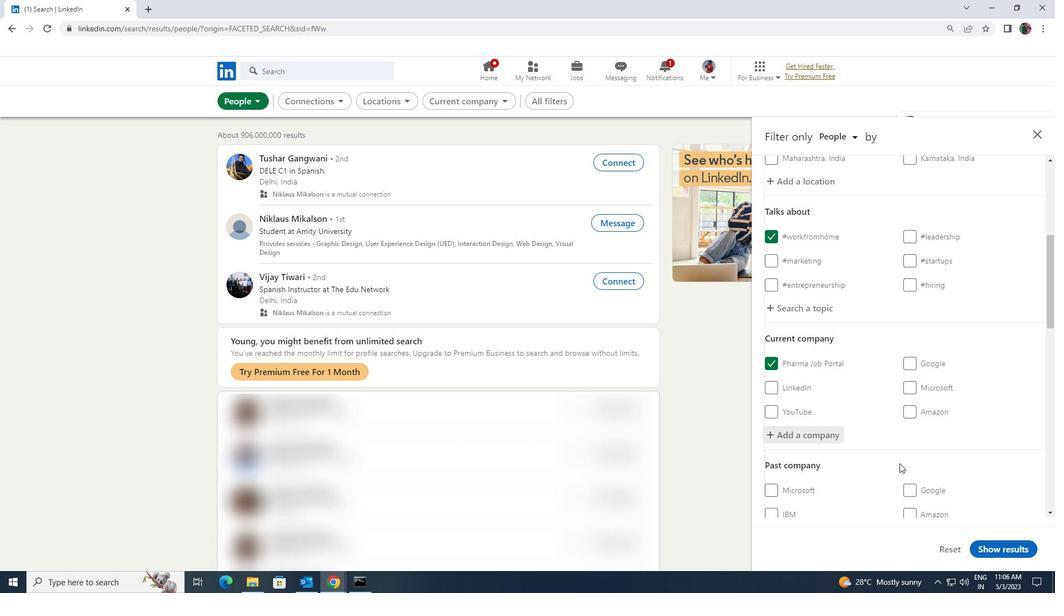 
Action: Mouse scrolled (899, 463) with delta (0, 0)
Screenshot: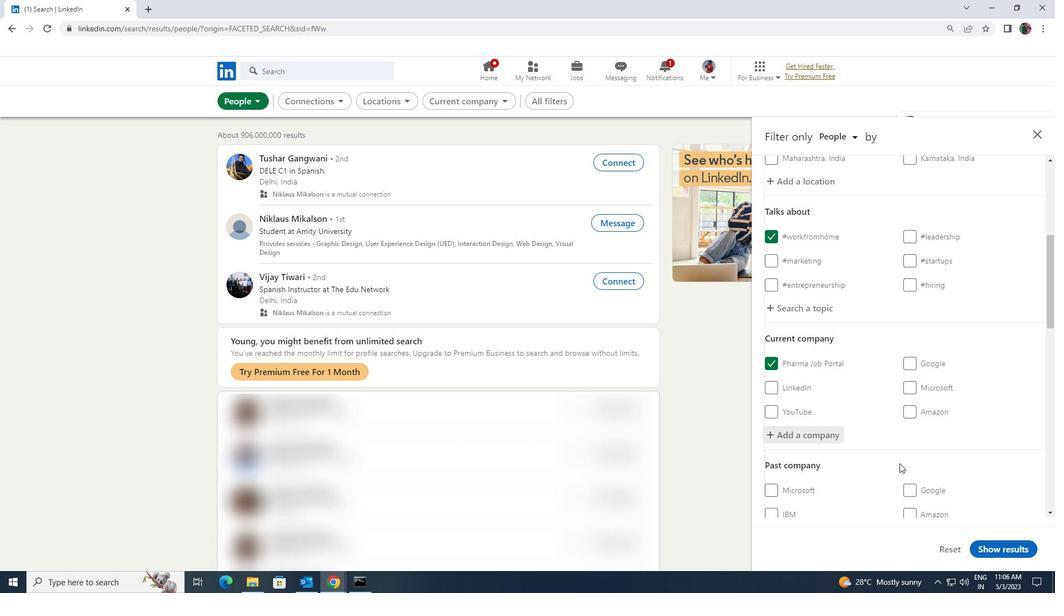 
Action: Mouse scrolled (899, 463) with delta (0, 0)
Screenshot: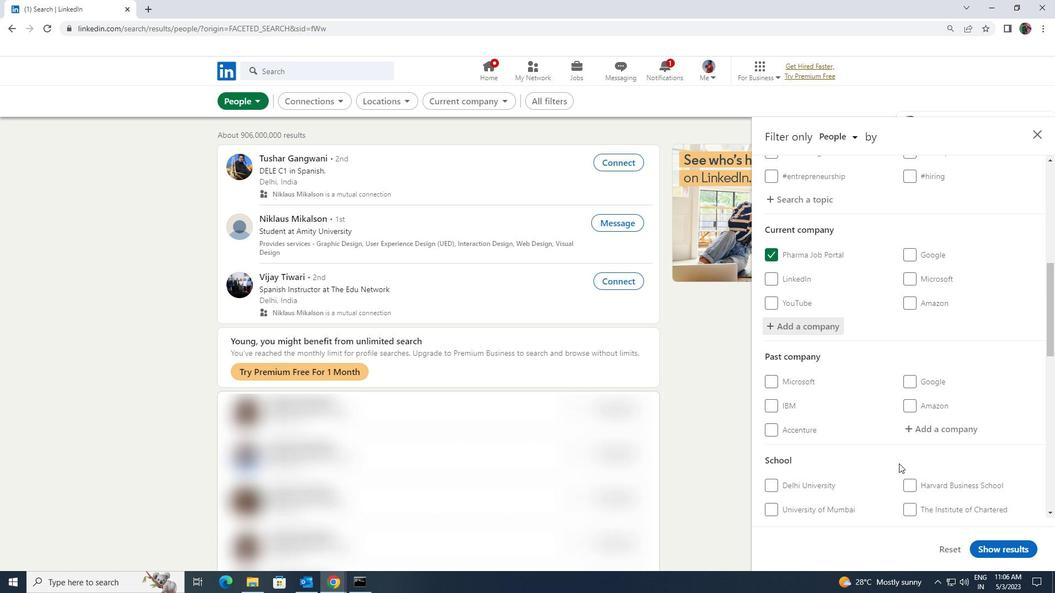 
Action: Mouse moved to (912, 480)
Screenshot: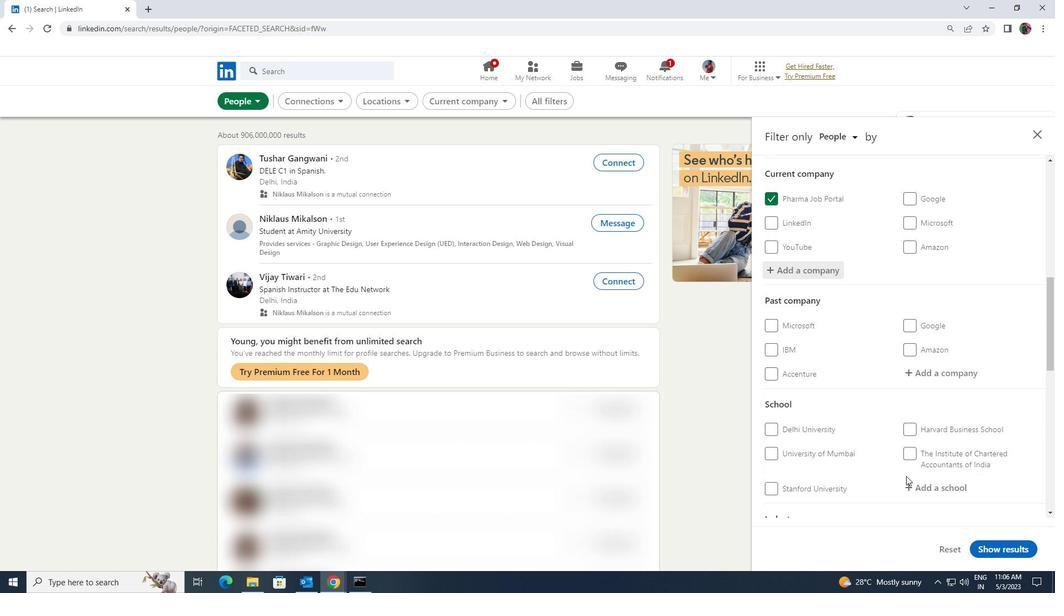 
Action: Mouse pressed left at (912, 480)
Screenshot: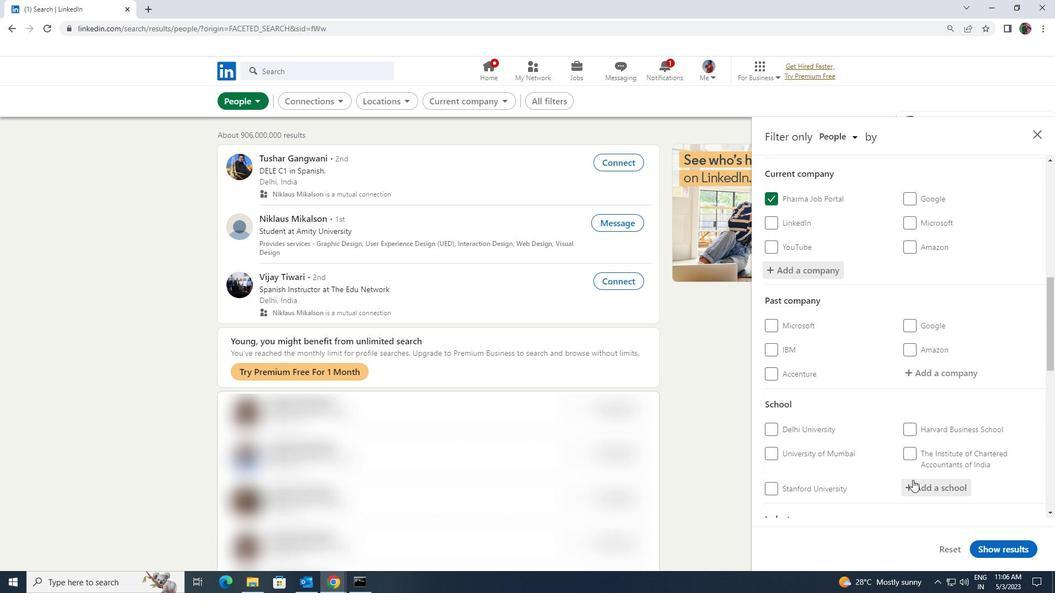 
Action: Key pressed <Key.shift><Key.shift><Key.shift><Key.shift><Key.shift><Key.shift>UKA<Key.space>
Screenshot: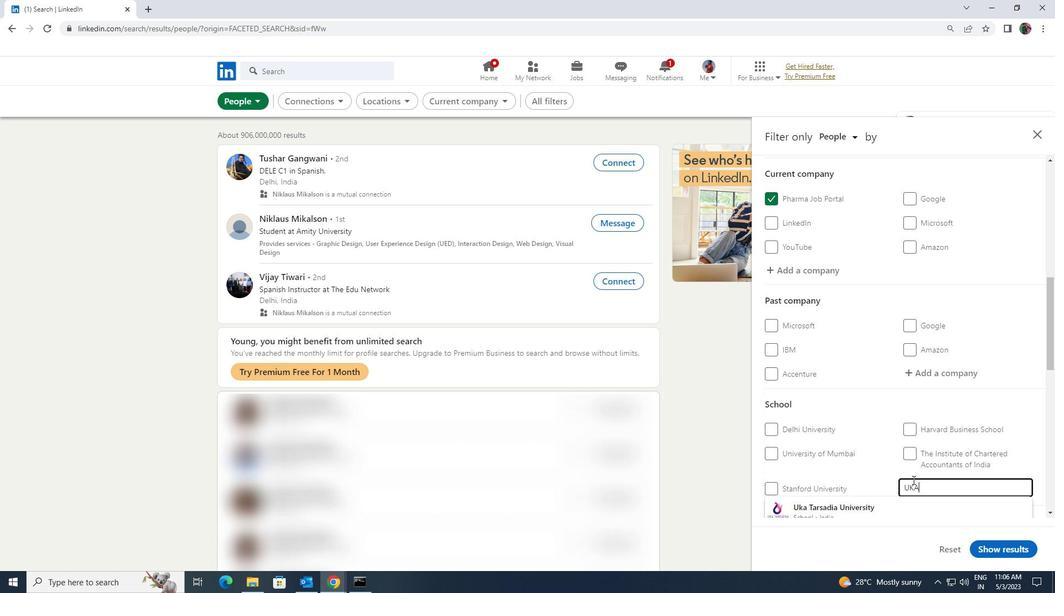 
Action: Mouse moved to (909, 501)
Screenshot: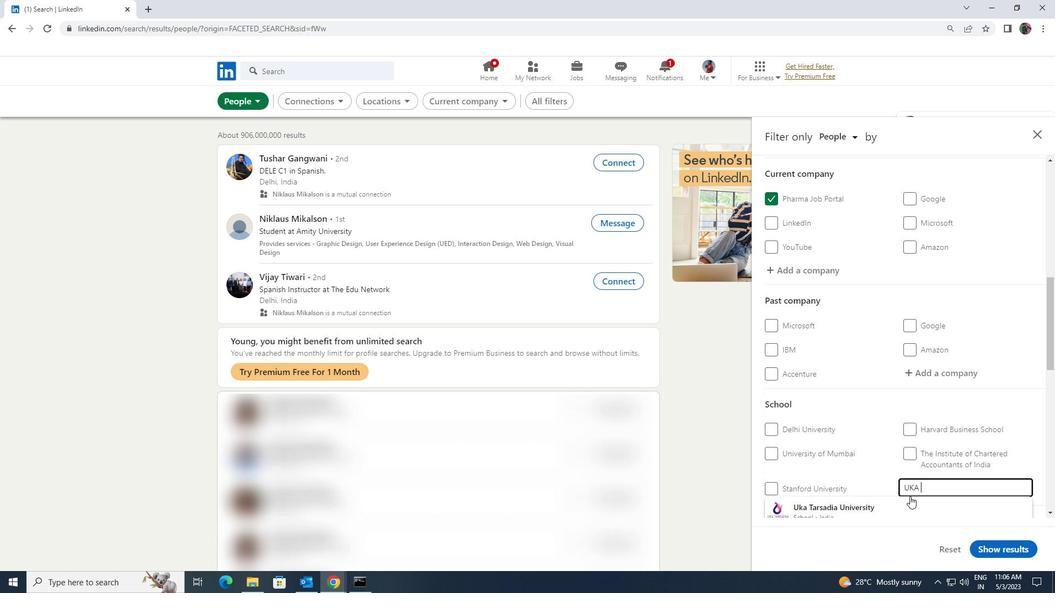 
Action: Mouse pressed left at (909, 501)
Screenshot: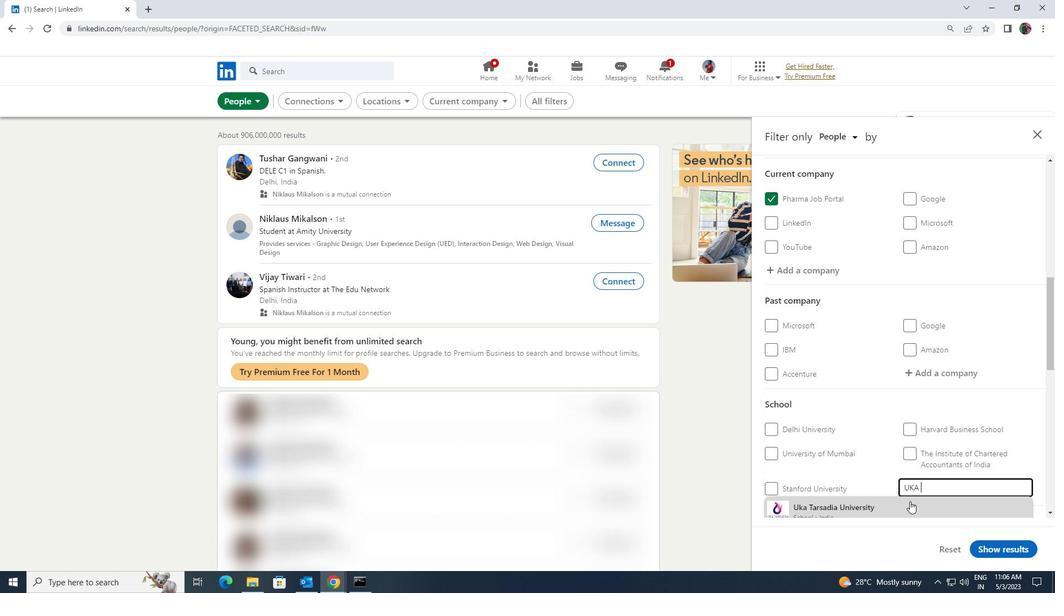 
Action: Mouse moved to (909, 494)
Screenshot: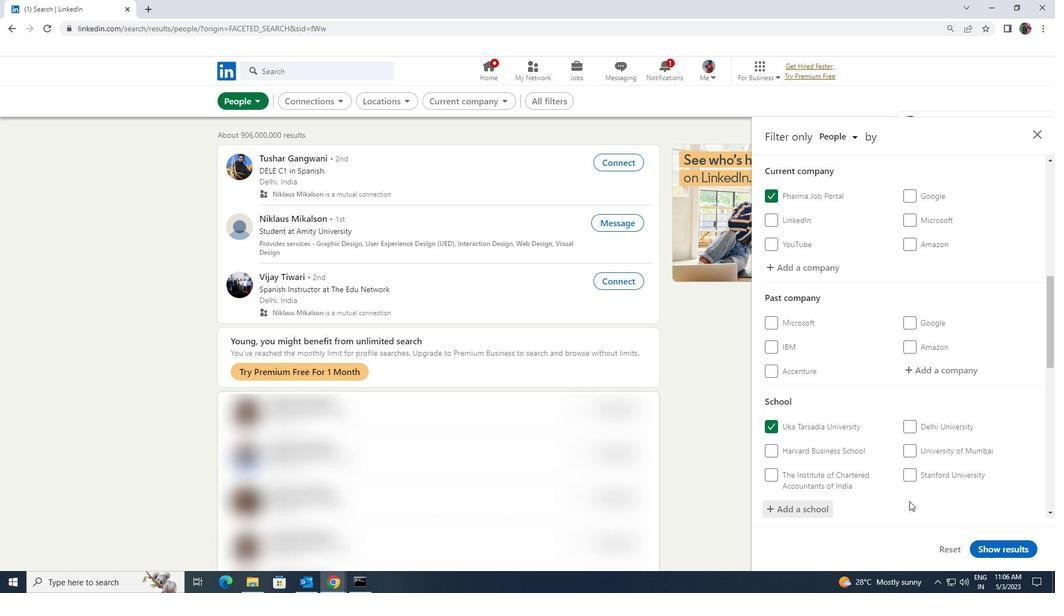 
Action: Mouse scrolled (909, 494) with delta (0, 0)
Screenshot: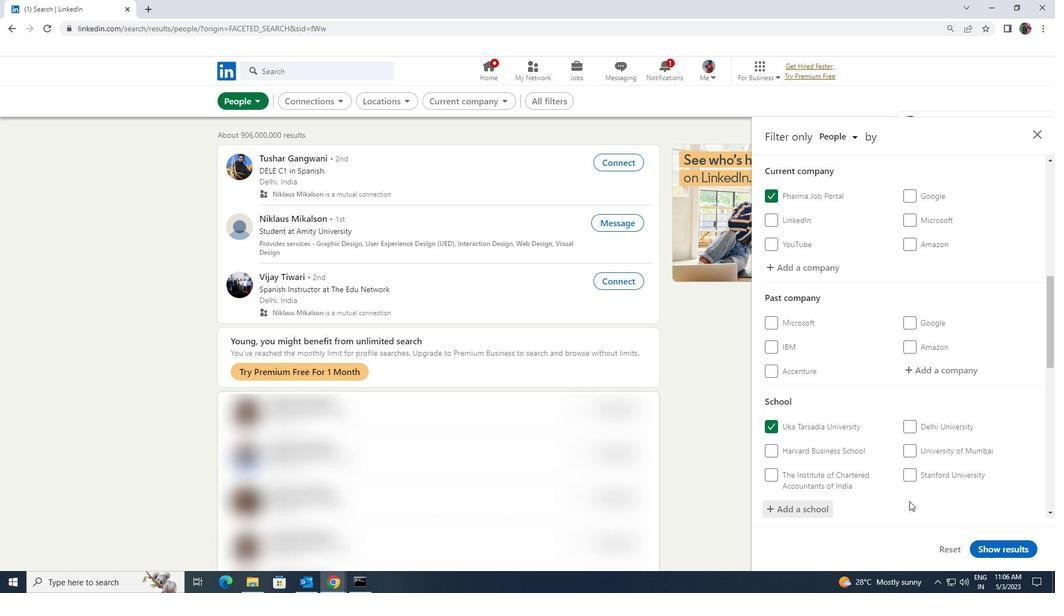
Action: Mouse scrolled (909, 494) with delta (0, 0)
Screenshot: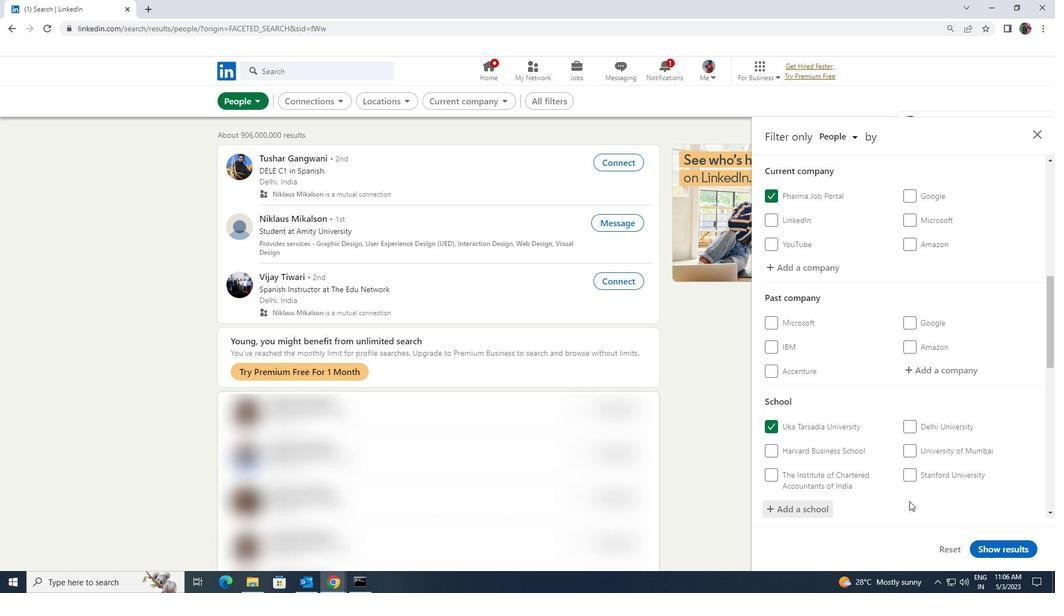 
Action: Mouse scrolled (909, 494) with delta (0, 0)
Screenshot: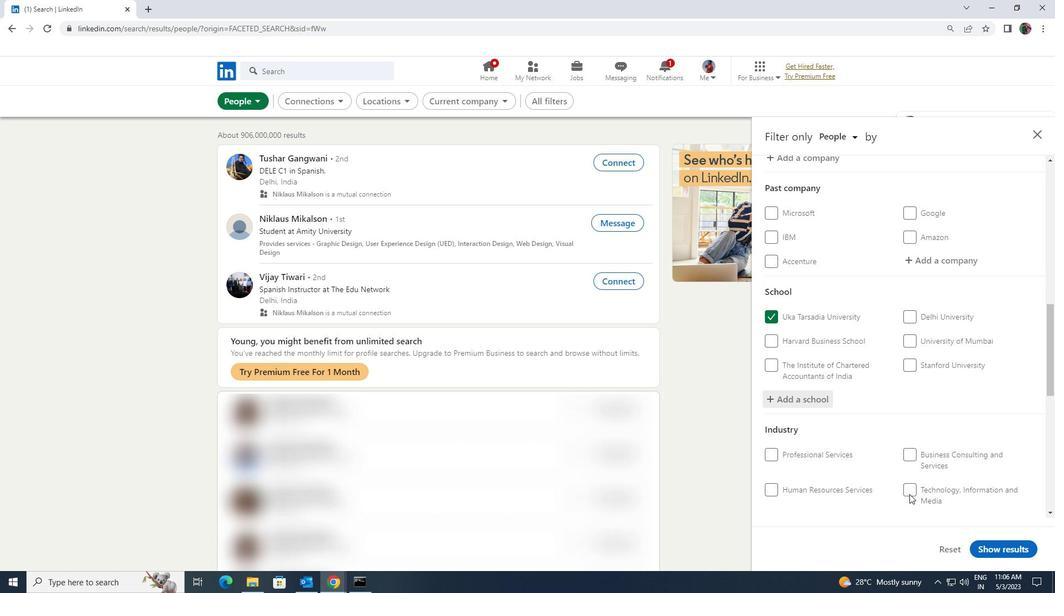 
Action: Mouse moved to (931, 472)
Screenshot: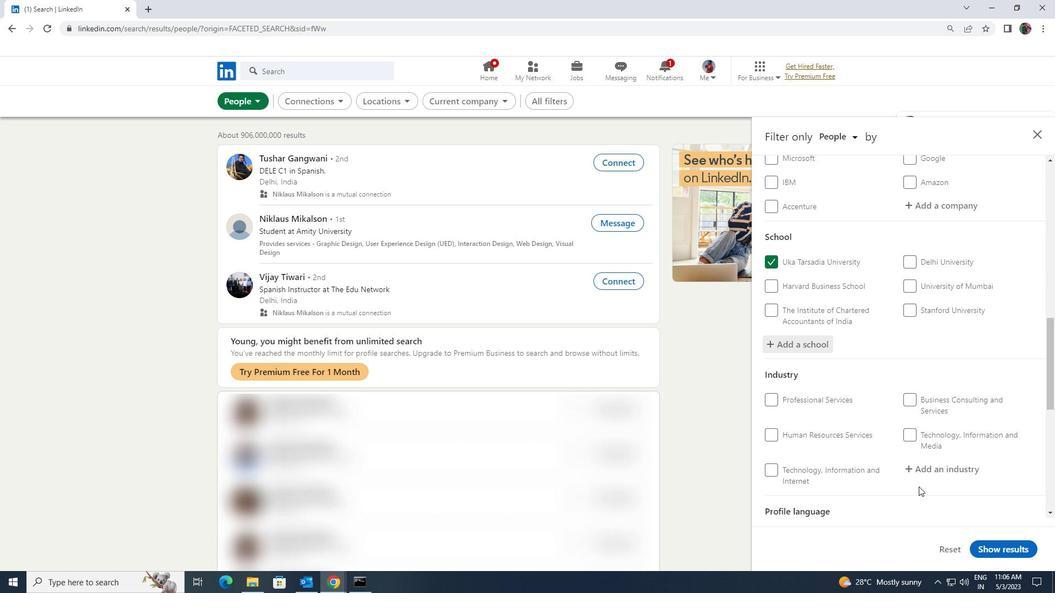 
Action: Mouse pressed left at (931, 472)
Screenshot: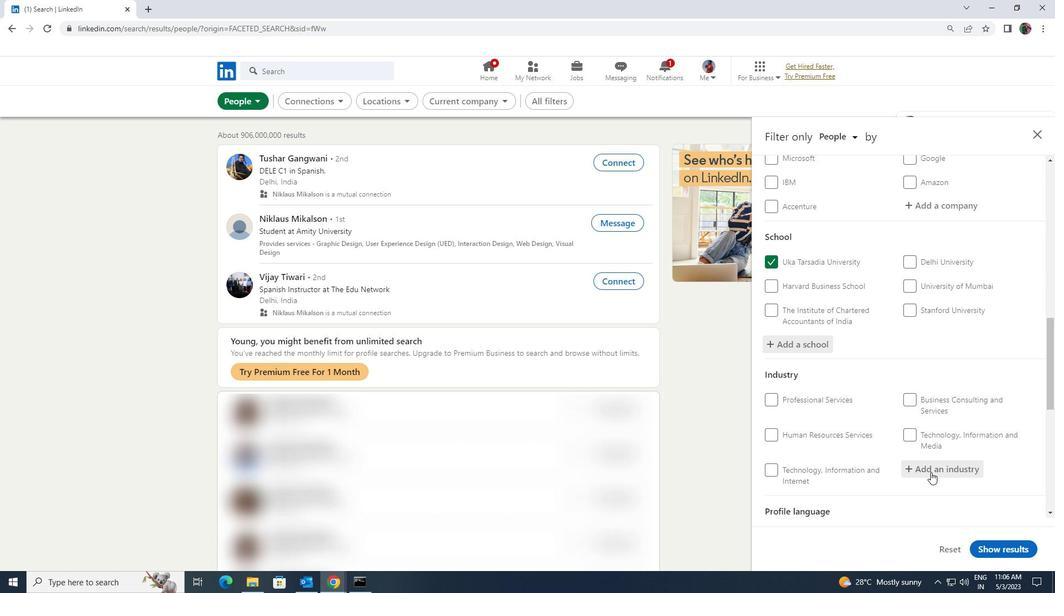 
Action: Key pressed <Key.shift><Key.shift><Key.shift><Key.shift>TRANSPO
Screenshot: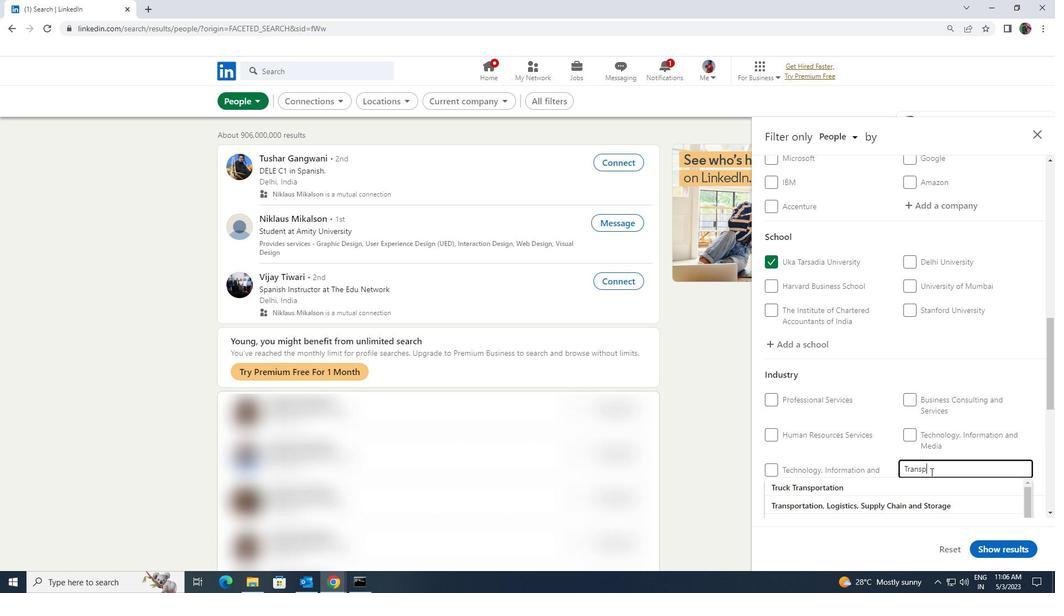 
Action: Mouse moved to (935, 499)
Screenshot: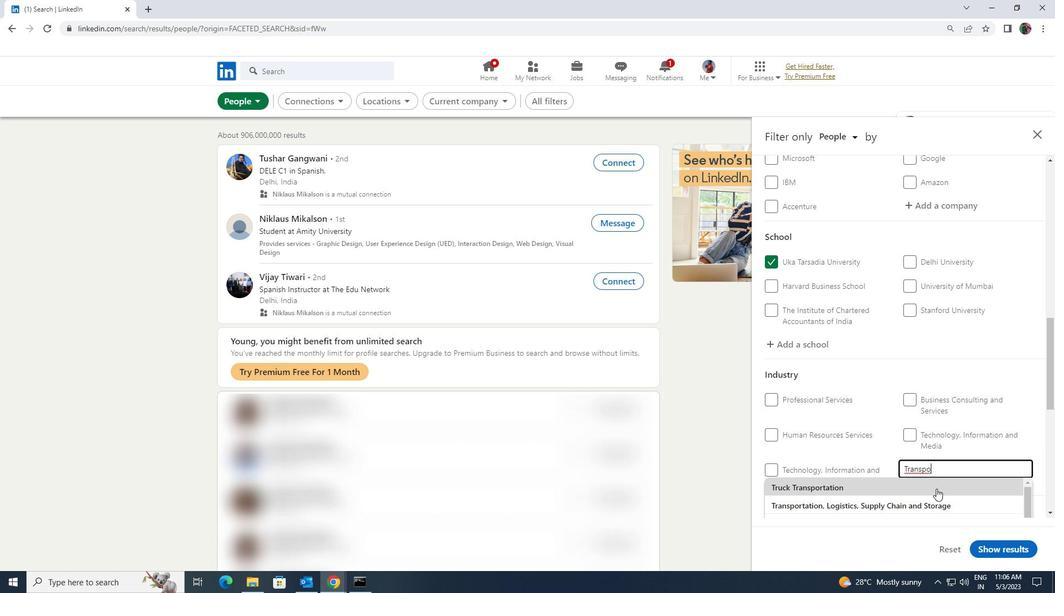 
Action: Key pressed RTATION<Key.space><Key.shift>PRO
Screenshot: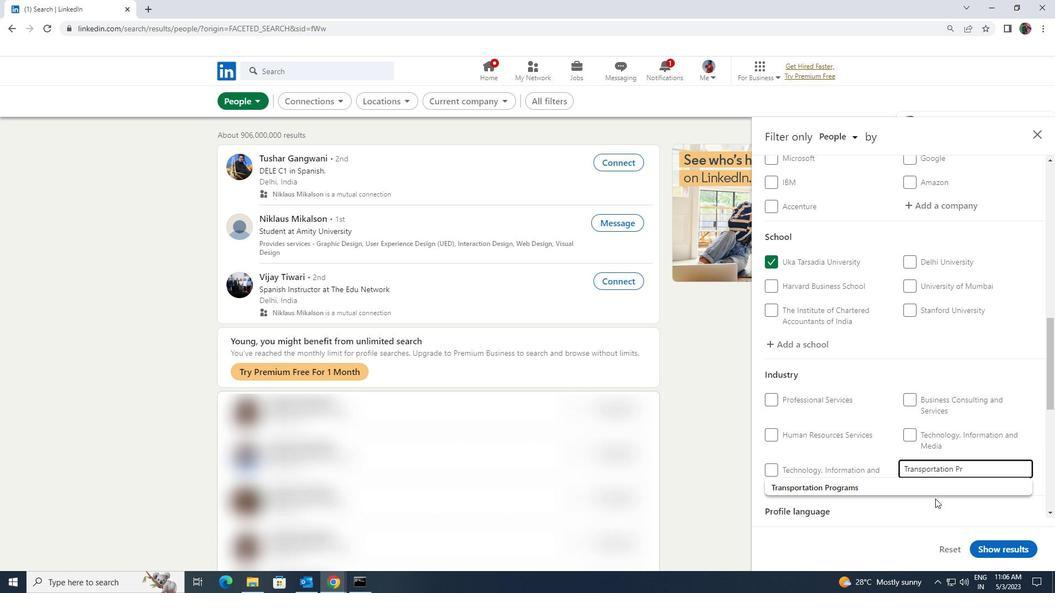 
Action: Mouse moved to (929, 483)
Screenshot: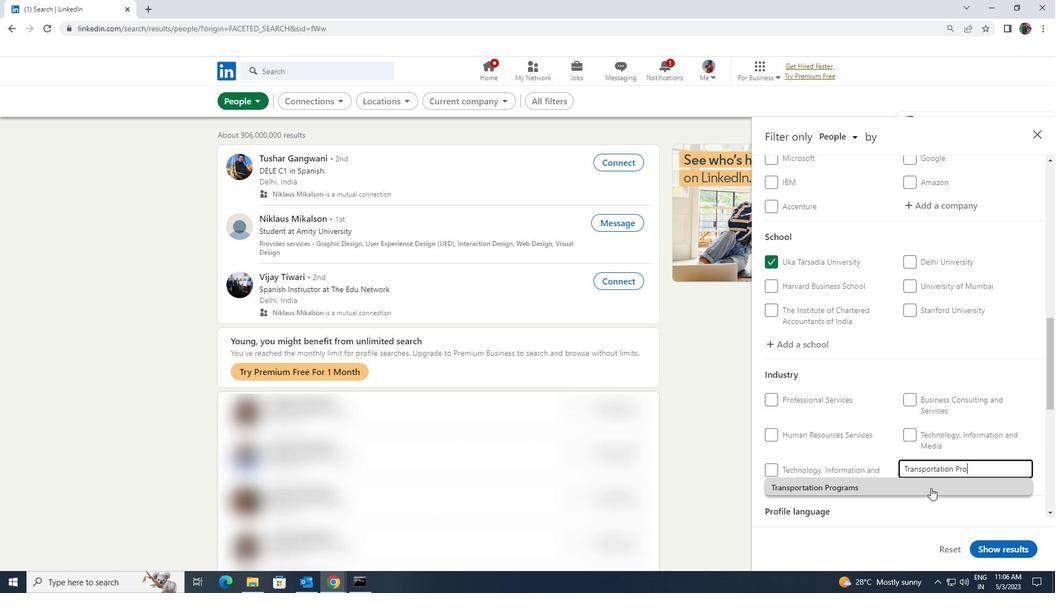 
Action: Mouse pressed left at (929, 483)
Screenshot: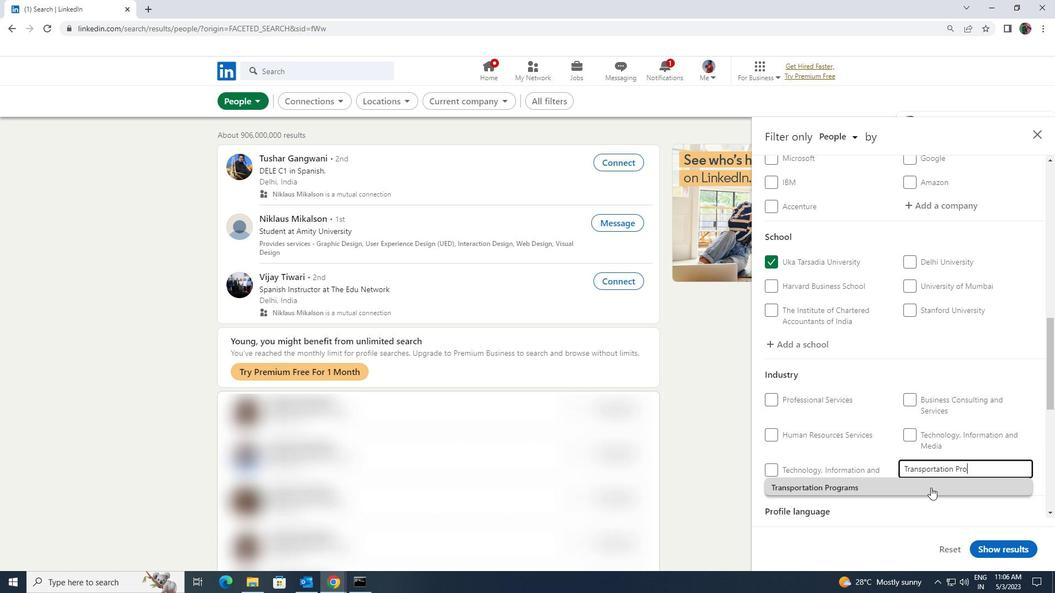 
Action: Mouse scrolled (929, 483) with delta (0, 0)
Screenshot: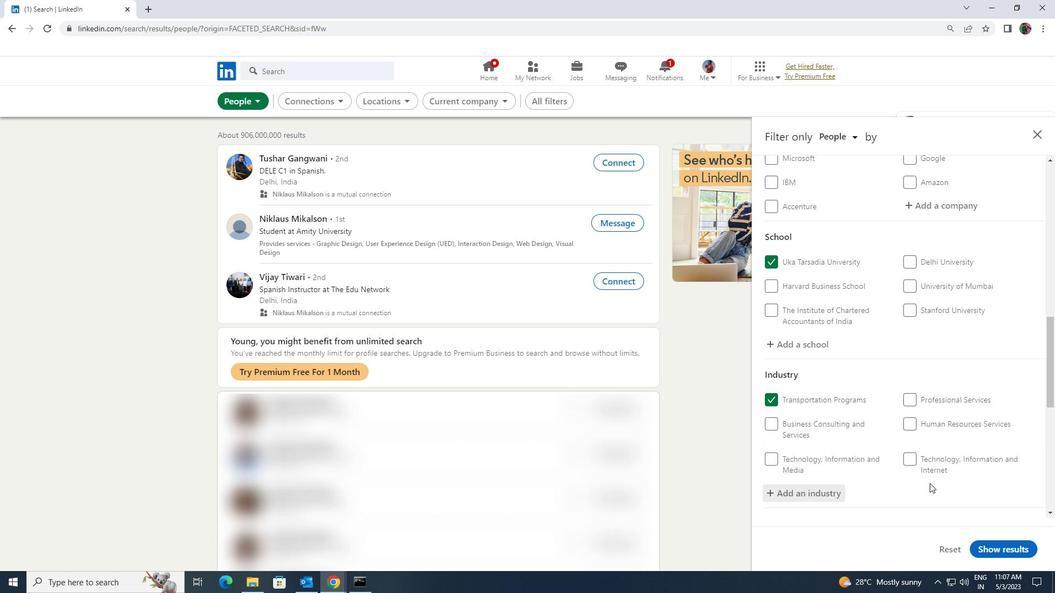
Action: Mouse scrolled (929, 483) with delta (0, 0)
Screenshot: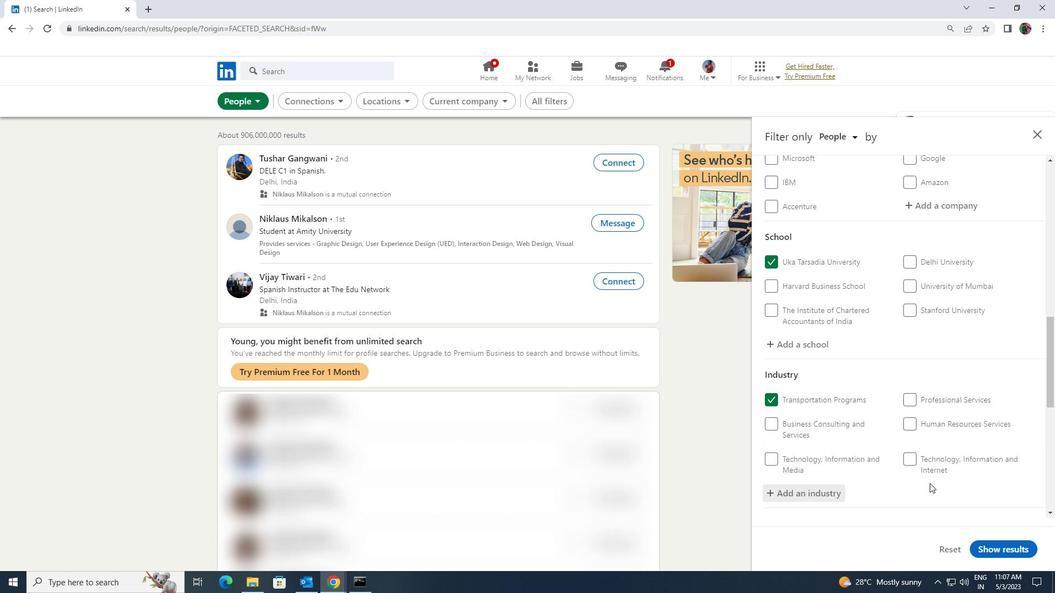 
Action: Mouse scrolled (929, 483) with delta (0, 0)
Screenshot: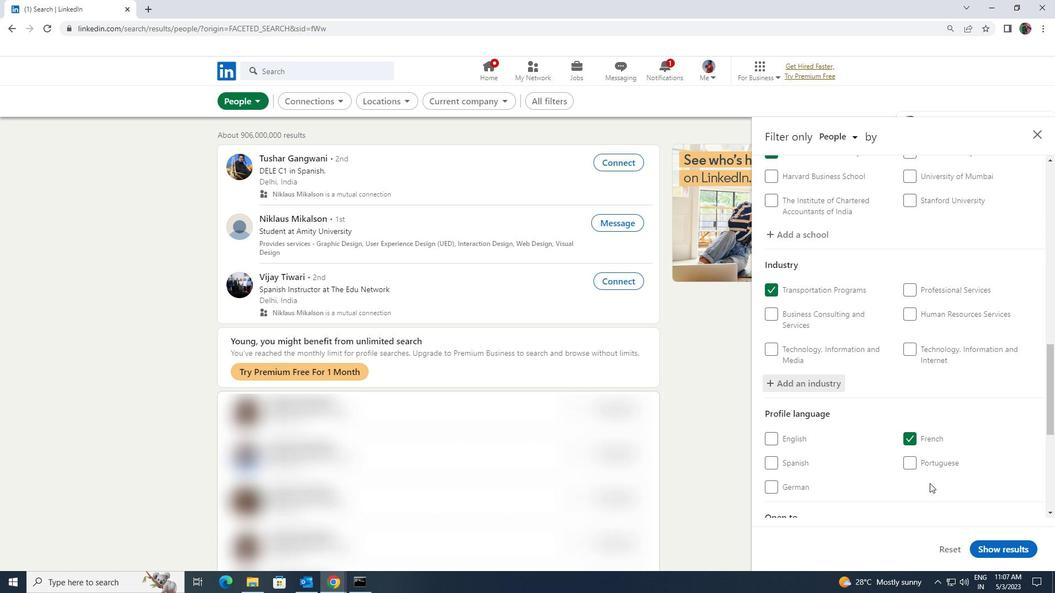 
Action: Mouse scrolled (929, 483) with delta (0, 0)
Screenshot: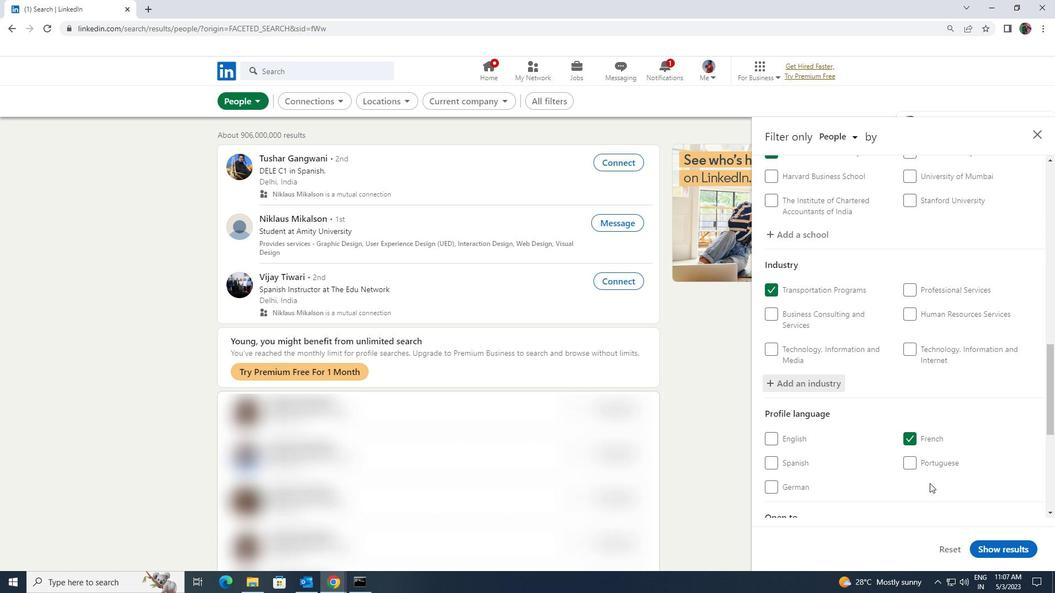 
Action: Mouse scrolled (929, 483) with delta (0, 0)
Screenshot: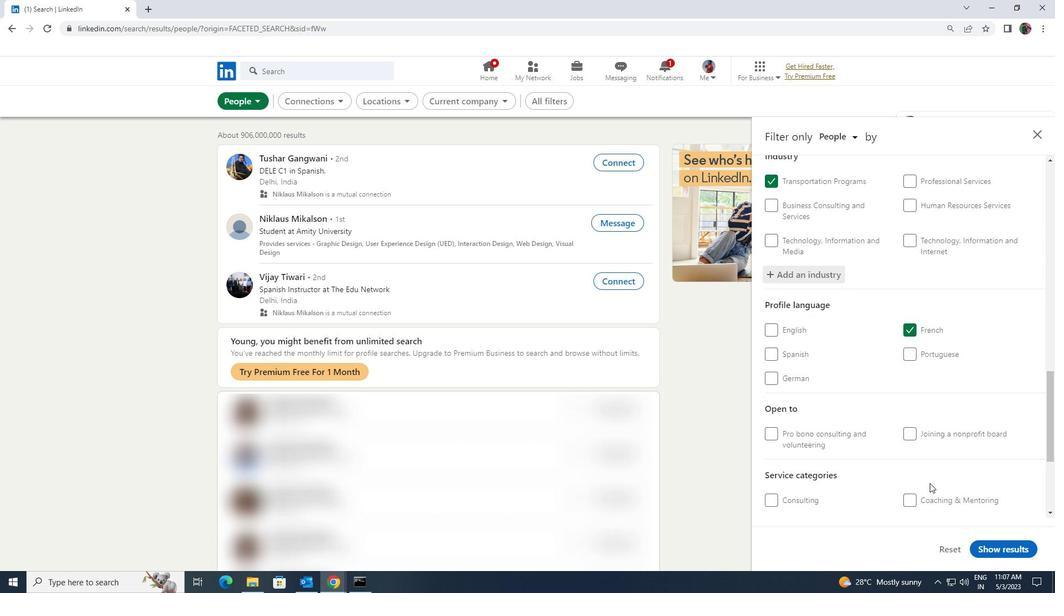 
Action: Mouse scrolled (929, 483) with delta (0, 0)
Screenshot: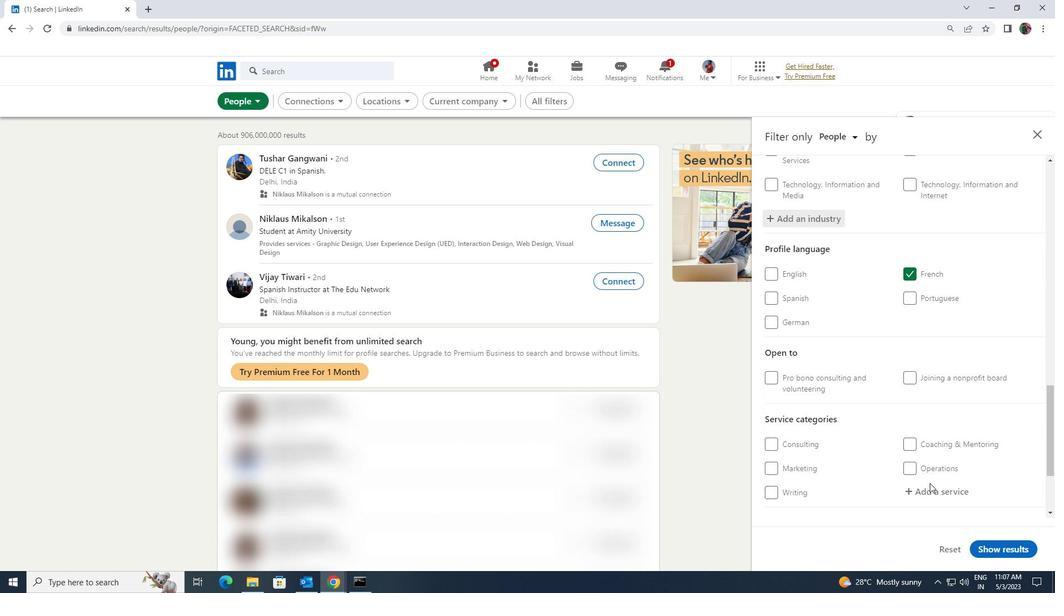 
Action: Mouse moved to (931, 441)
Screenshot: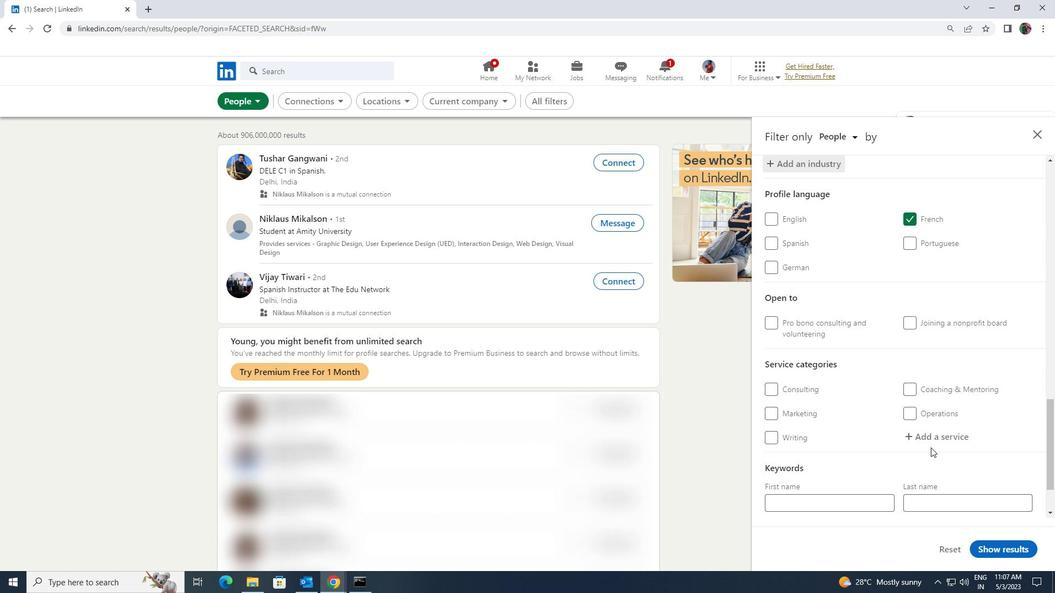 
Action: Mouse pressed left at (931, 441)
Screenshot: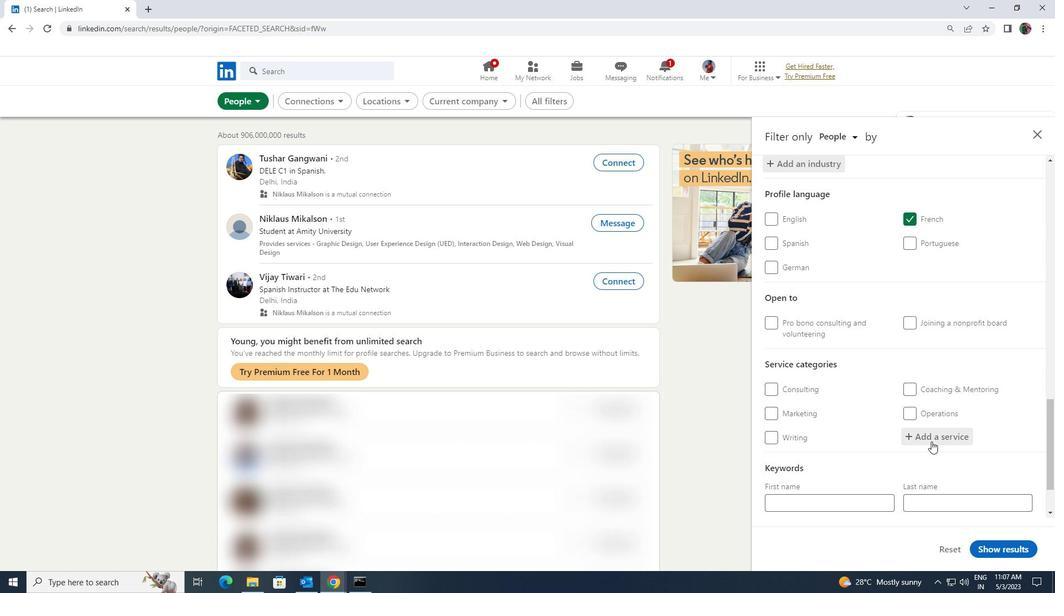 
Action: Key pressed <Key.shift><Key.shift><Key.shift><Key.shift><Key.shift>IMM
Screenshot: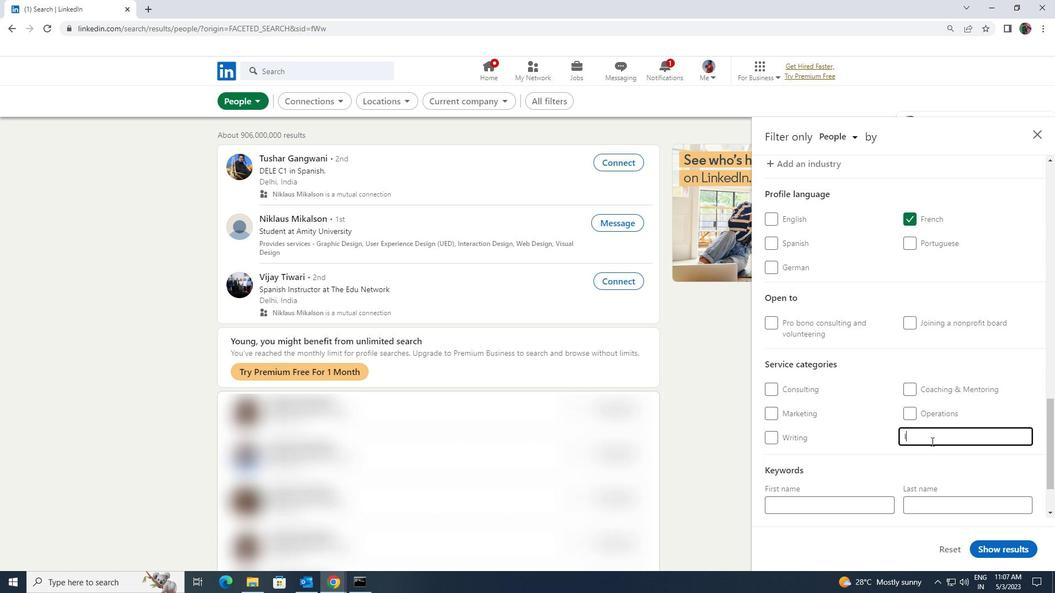 
Action: Mouse moved to (924, 451)
Screenshot: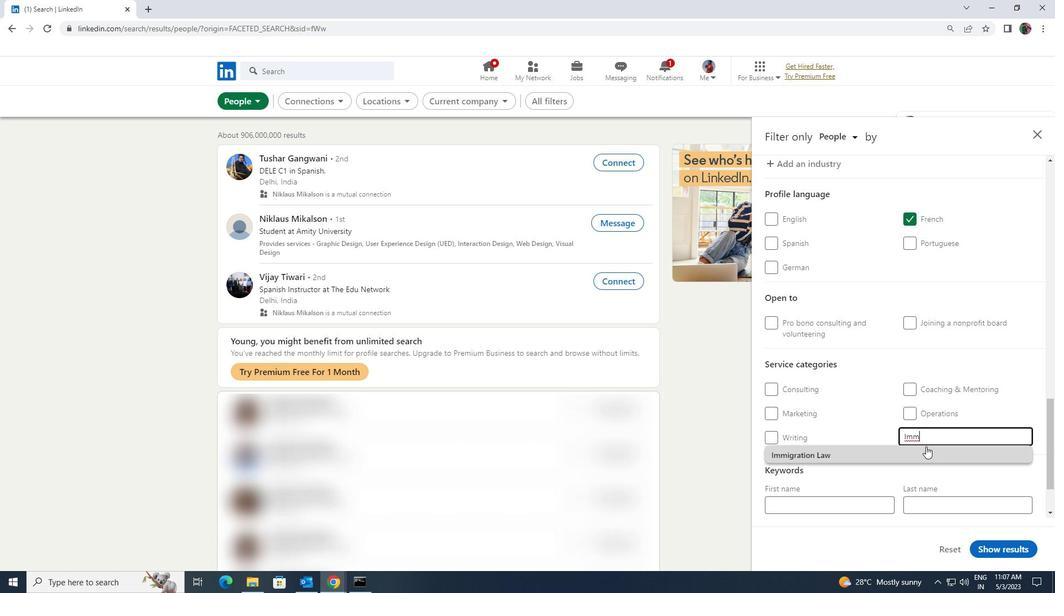 
Action: Mouse pressed left at (924, 451)
Screenshot: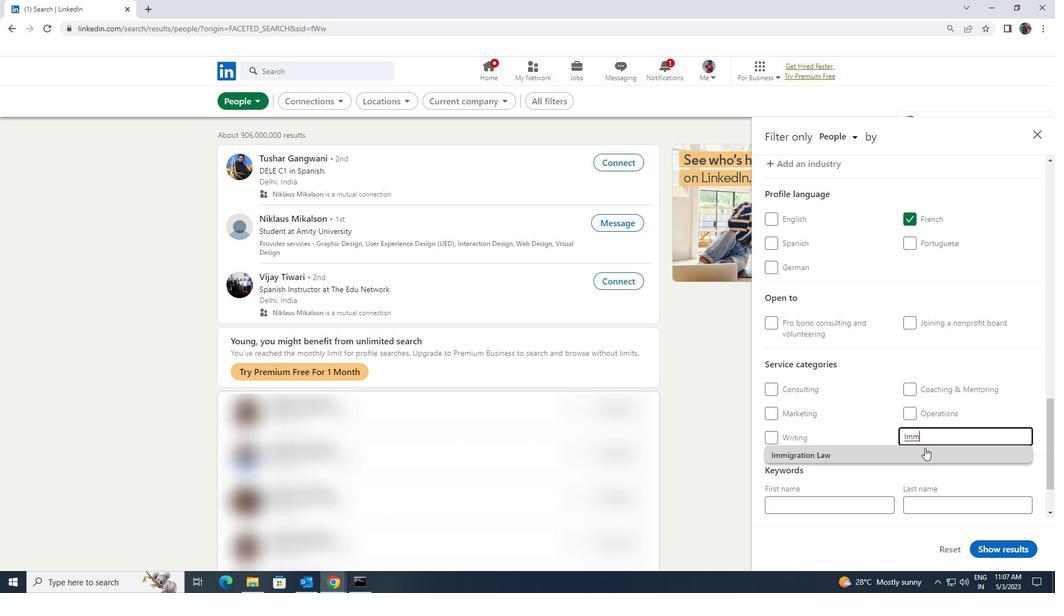 
Action: Mouse scrolled (924, 450) with delta (0, 0)
Screenshot: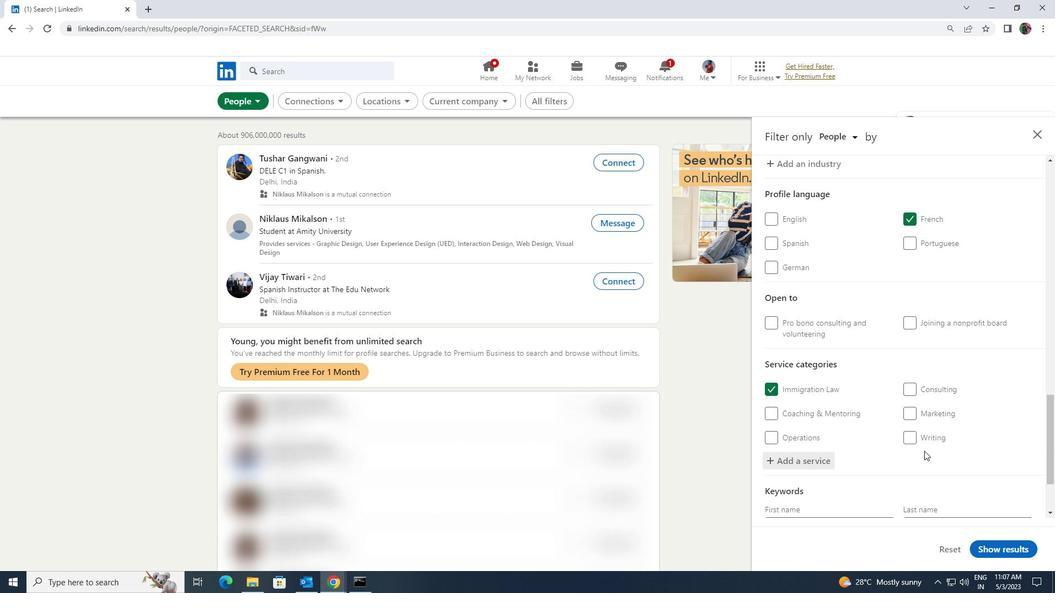 
Action: Mouse scrolled (924, 450) with delta (0, 0)
Screenshot: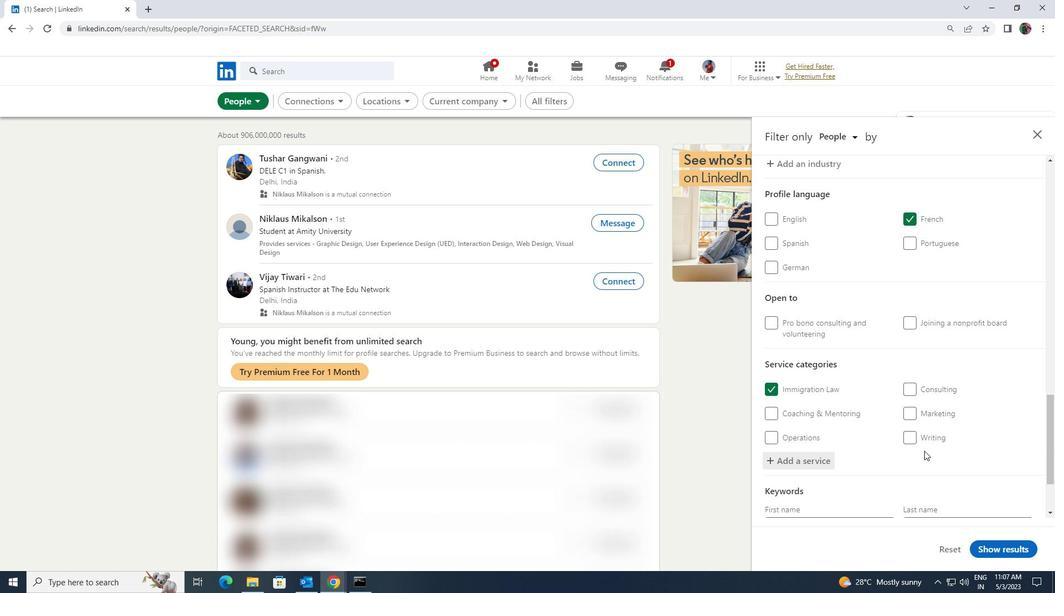 
Action: Mouse scrolled (924, 450) with delta (0, 0)
Screenshot: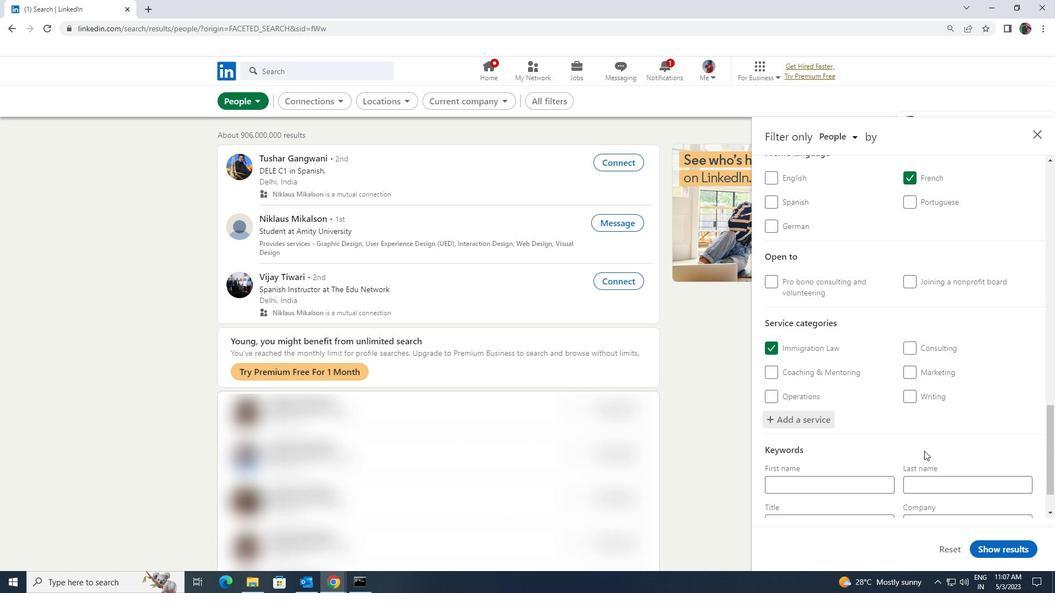 
Action: Mouse scrolled (924, 450) with delta (0, 0)
Screenshot: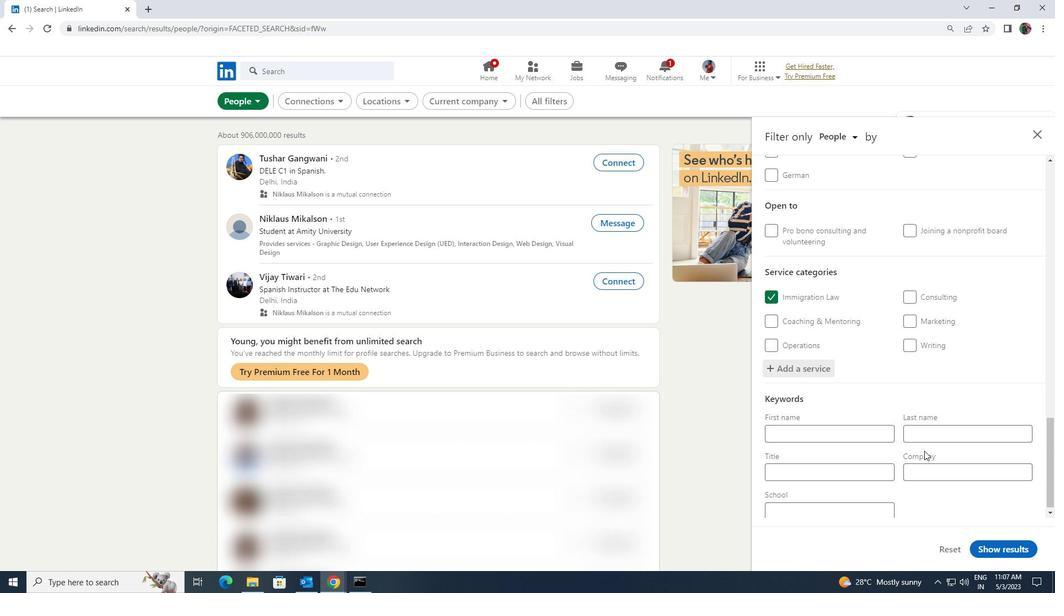
Action: Mouse moved to (879, 467)
Screenshot: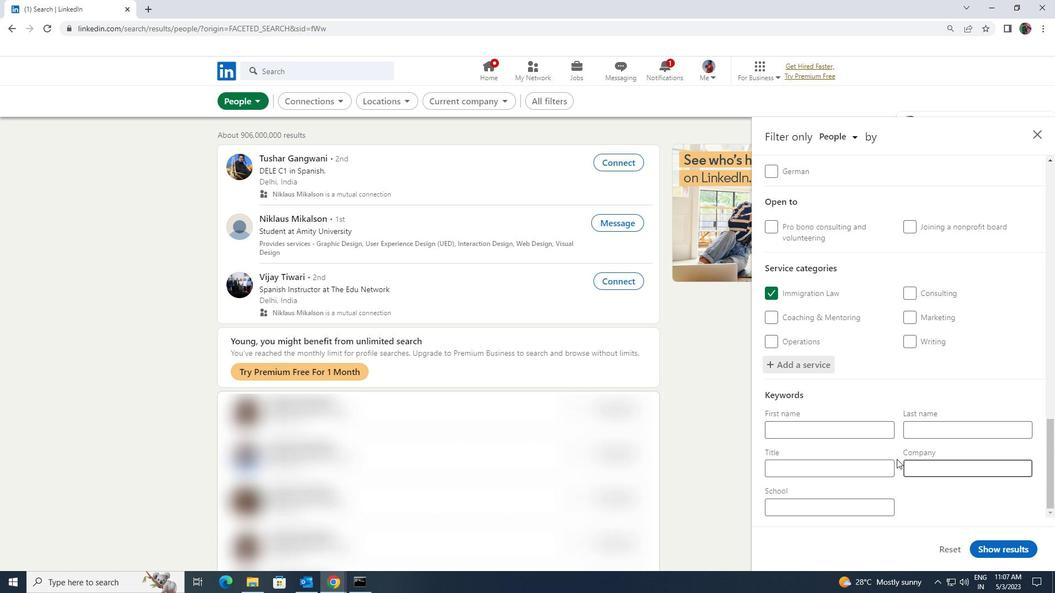 
Action: Mouse pressed left at (879, 467)
Screenshot: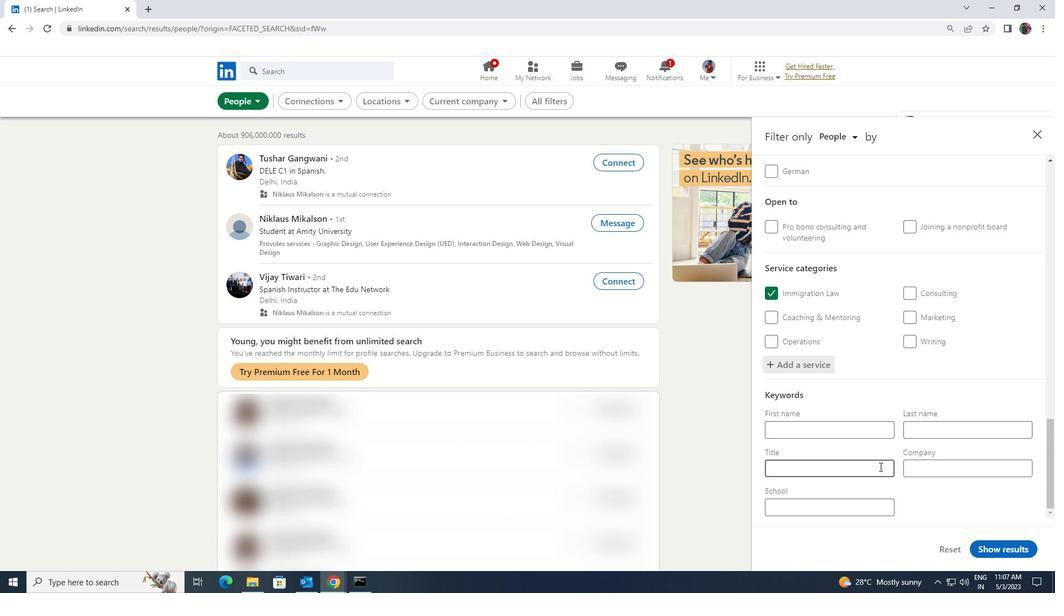 
Action: Key pressed <Key.shift>CNA
Screenshot: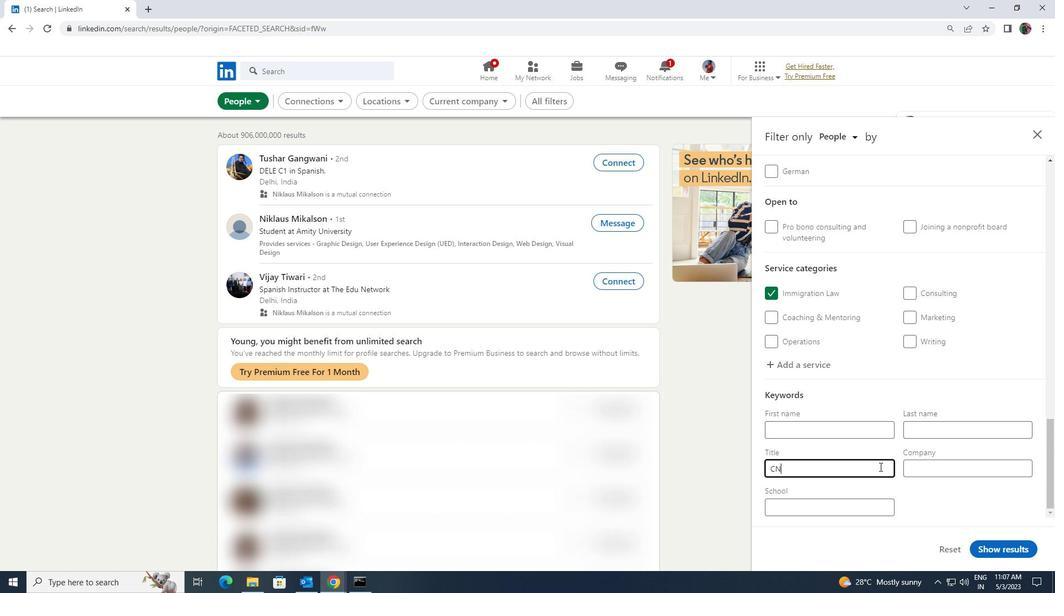 
Action: Mouse moved to (979, 549)
Screenshot: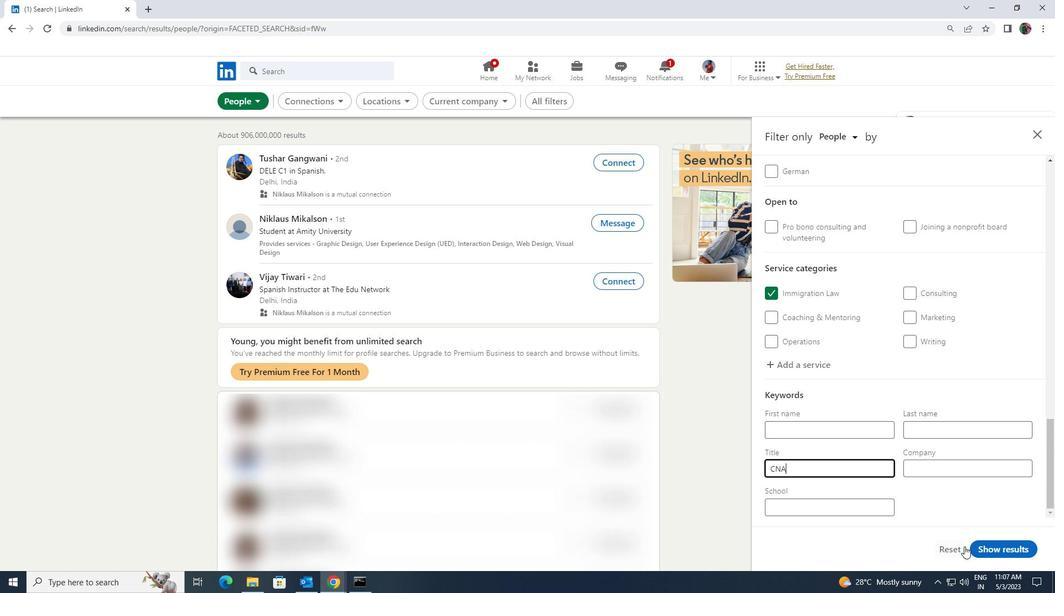 
Action: Mouse pressed left at (979, 549)
Screenshot: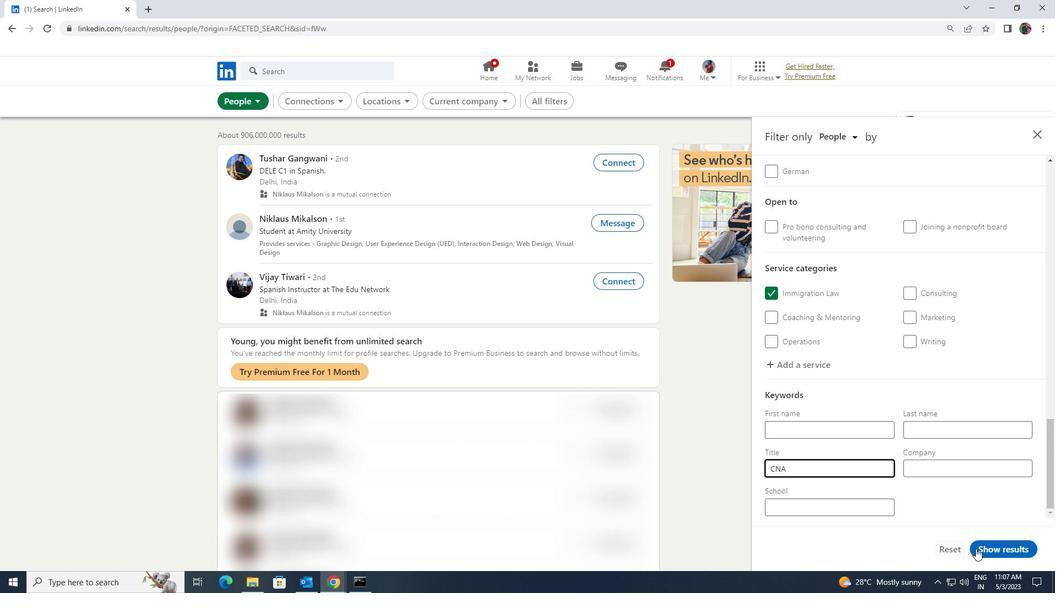 
